 Task:  Click on Football In the Sunday Gridiron Challenge click on  Pick Sheet Add name Bella Mitchell Team name Indian Land Intimidators and  Email softage.4@softage.net 10 Points Philadelphia Eagles 9 Points Carolina Panthers 8 Points Tampa Bay Buccaneers 7 Points Cleveland Browns 6 Points Washington Commanders 5 Points San Francisco 49ers 4 Points Las Vegas Raiders 3 Points New York Jets 2 Points Seattle Seahawks 1 Points Minnesota Vikings Submit pick sheet
Action: Mouse moved to (559, 372)
Screenshot: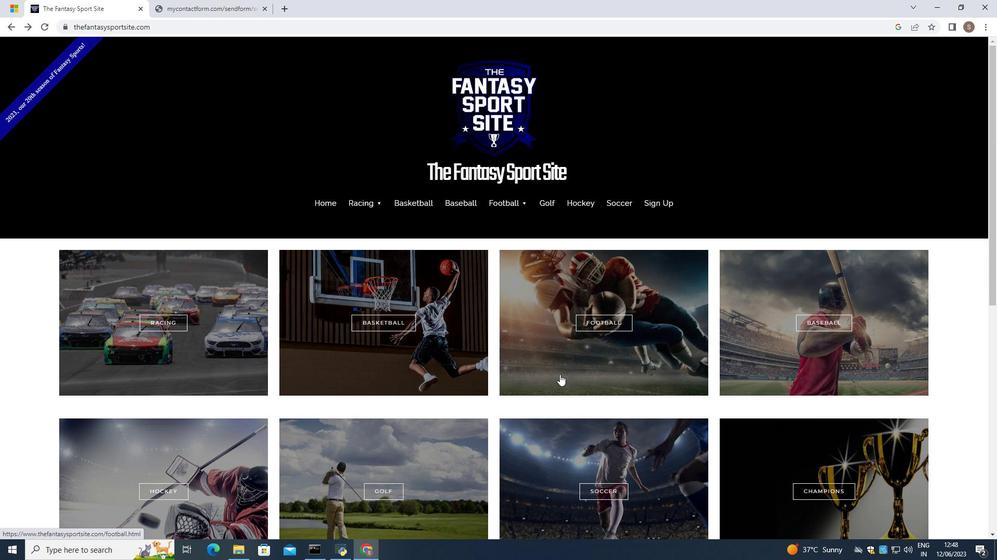 
Action: Mouse pressed left at (559, 372)
Screenshot: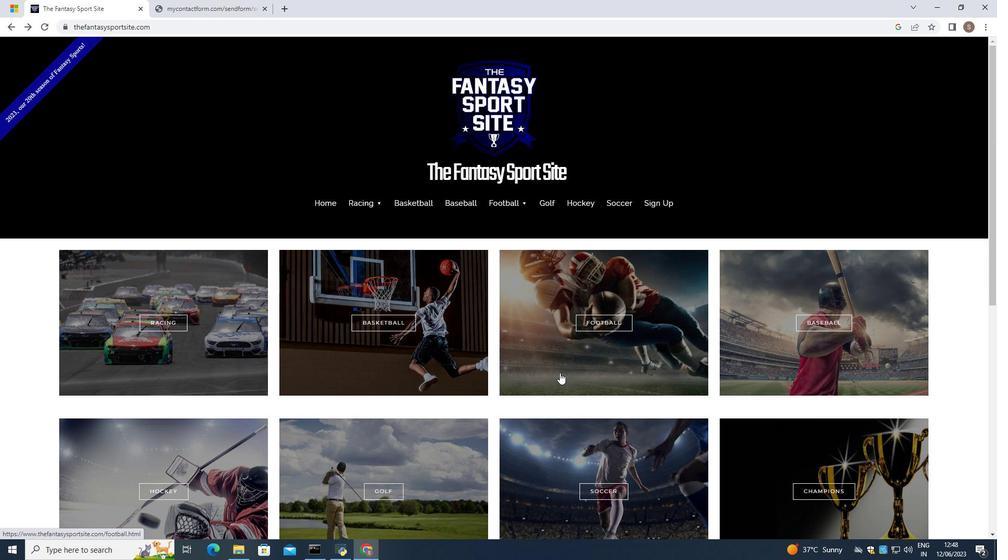 
Action: Mouse moved to (507, 418)
Screenshot: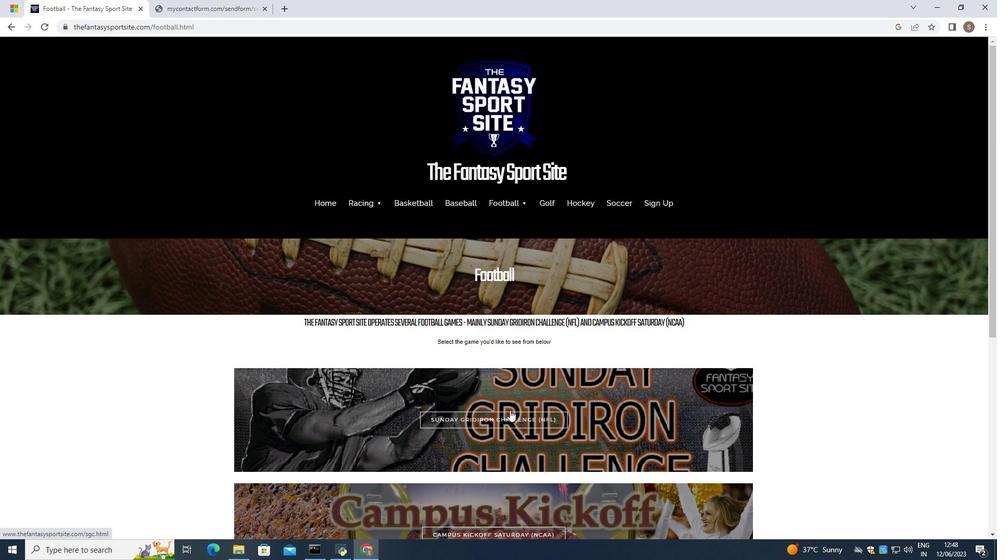 
Action: Mouse pressed left at (507, 418)
Screenshot: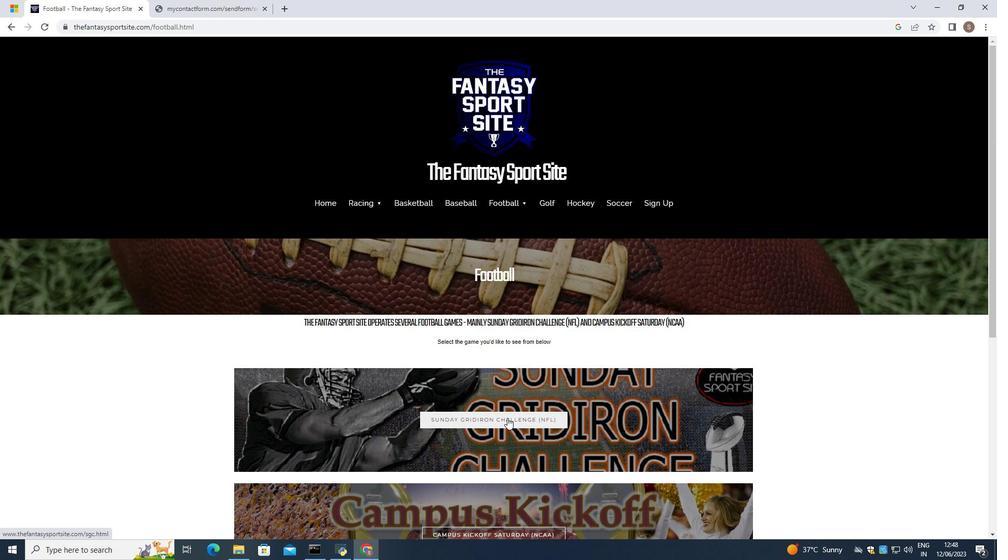 
Action: Mouse moved to (307, 462)
Screenshot: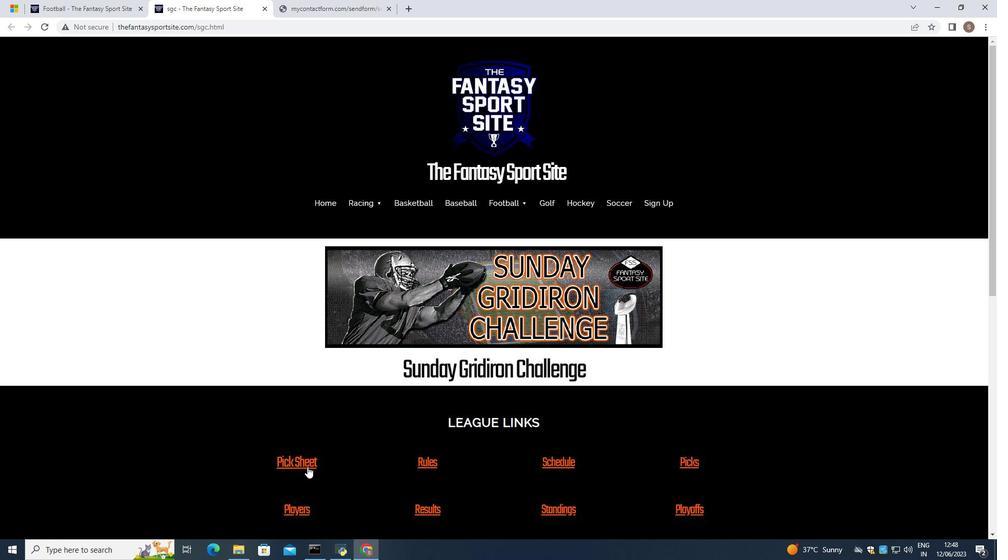 
Action: Mouse pressed left at (307, 462)
Screenshot: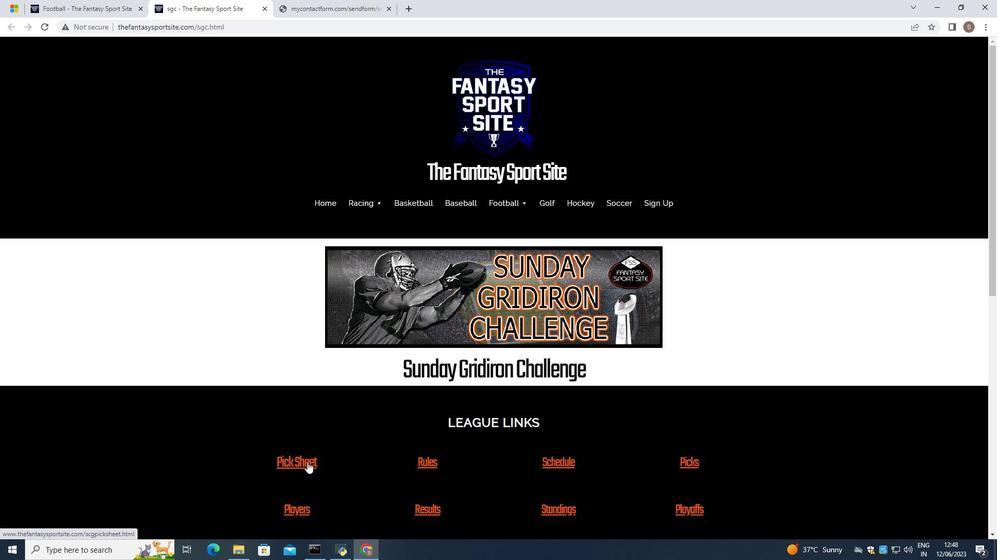 
Action: Mouse moved to (339, 439)
Screenshot: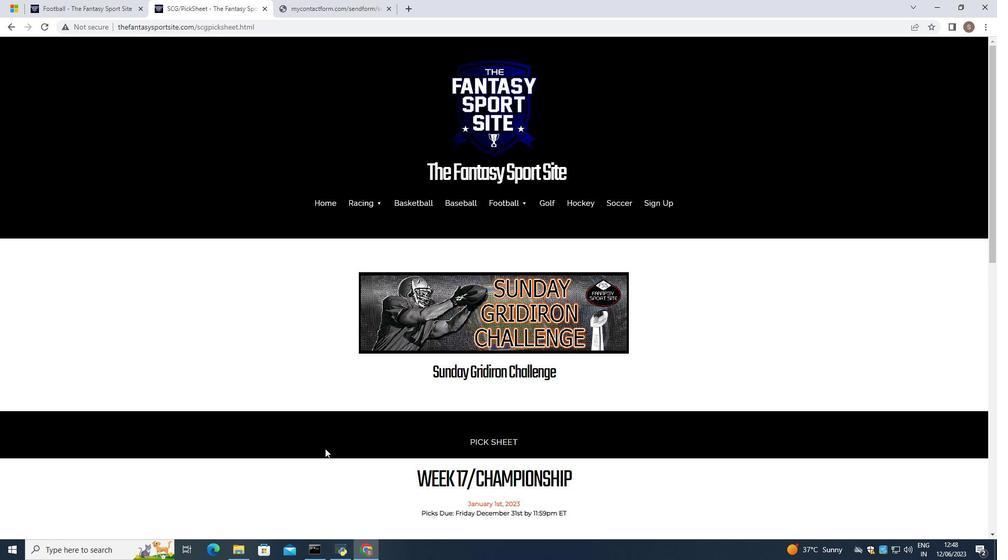 
Action: Mouse scrolled (339, 438) with delta (0, 0)
Screenshot: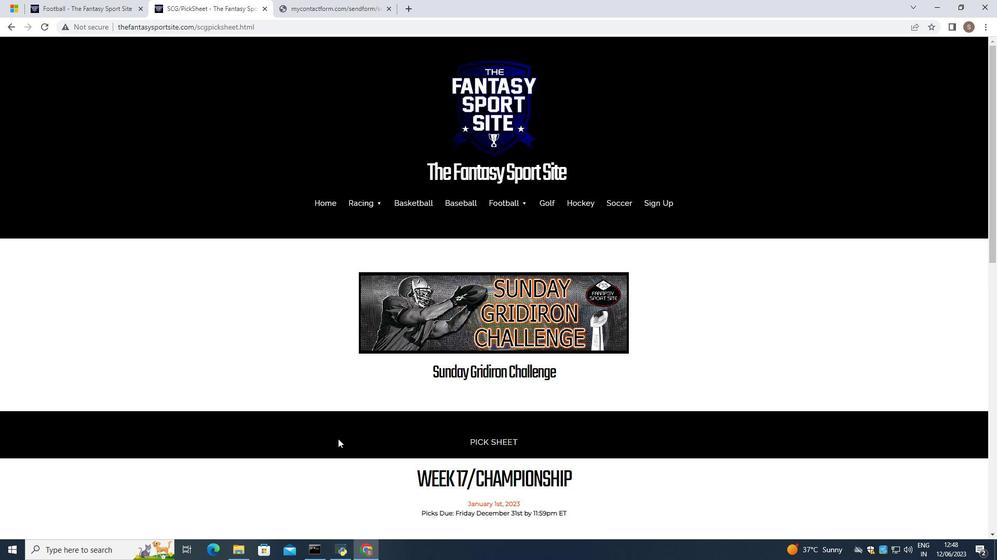 
Action: Mouse scrolled (339, 438) with delta (0, 0)
Screenshot: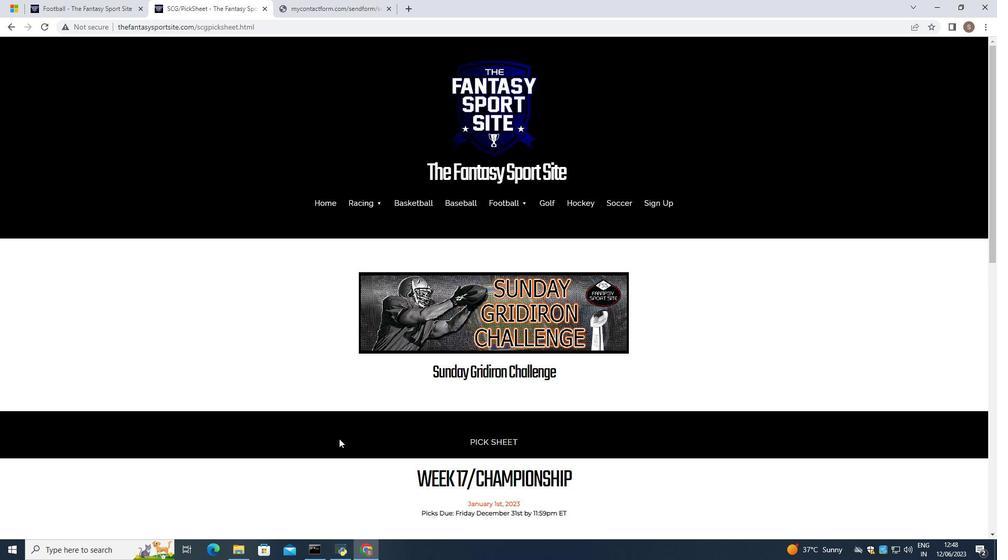 
Action: Mouse scrolled (339, 438) with delta (0, 0)
Screenshot: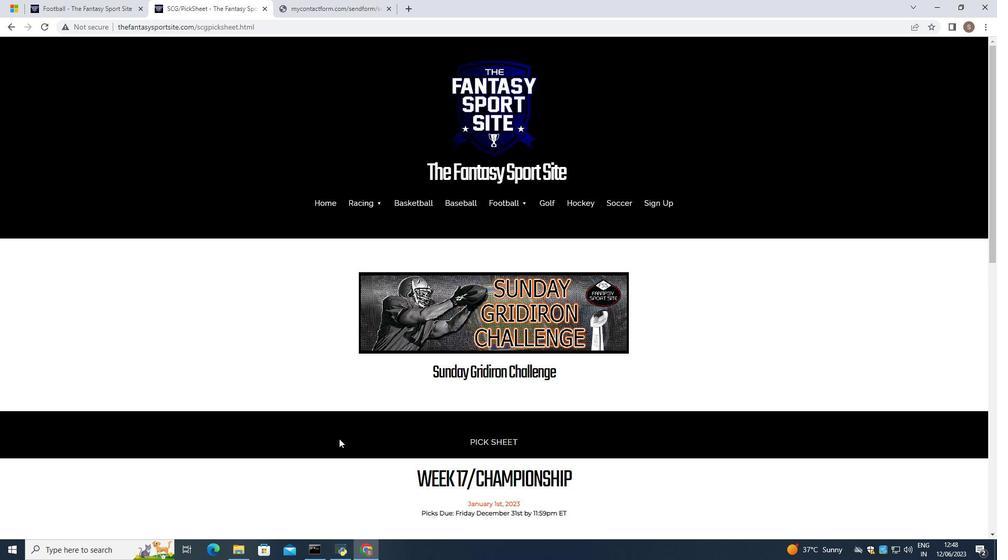 
Action: Mouse scrolled (339, 438) with delta (0, 0)
Screenshot: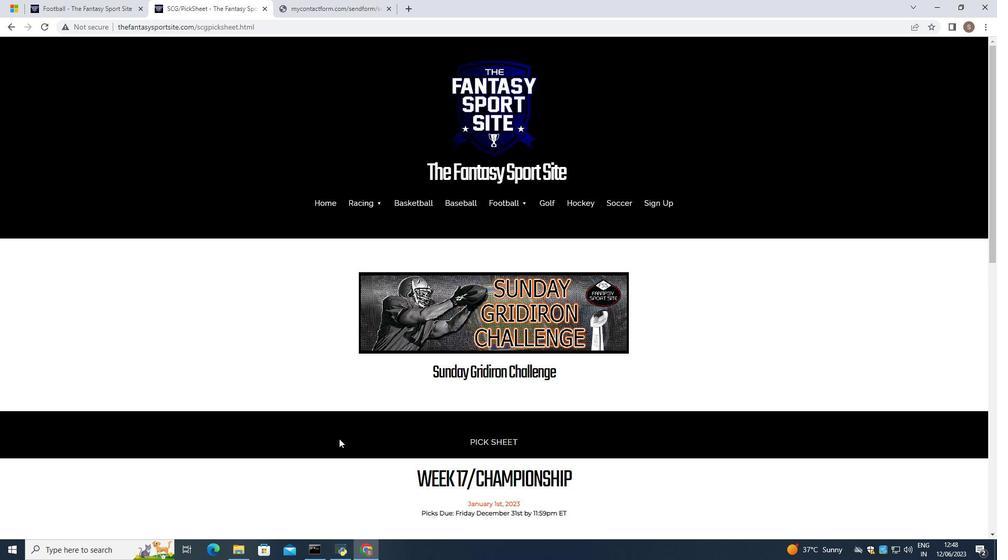
Action: Mouse scrolled (339, 438) with delta (0, 0)
Screenshot: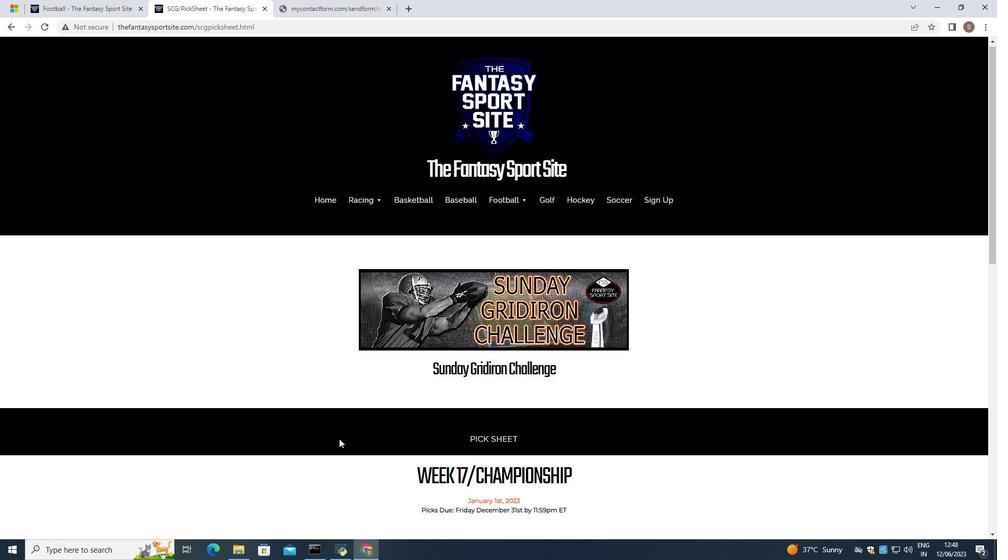 
Action: Mouse moved to (335, 441)
Screenshot: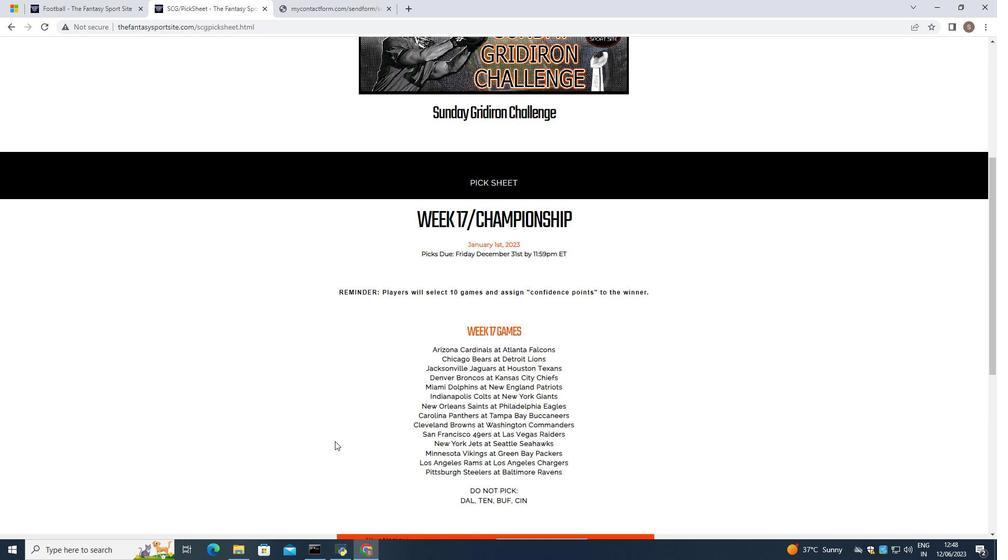 
Action: Mouse scrolled (335, 441) with delta (0, 0)
Screenshot: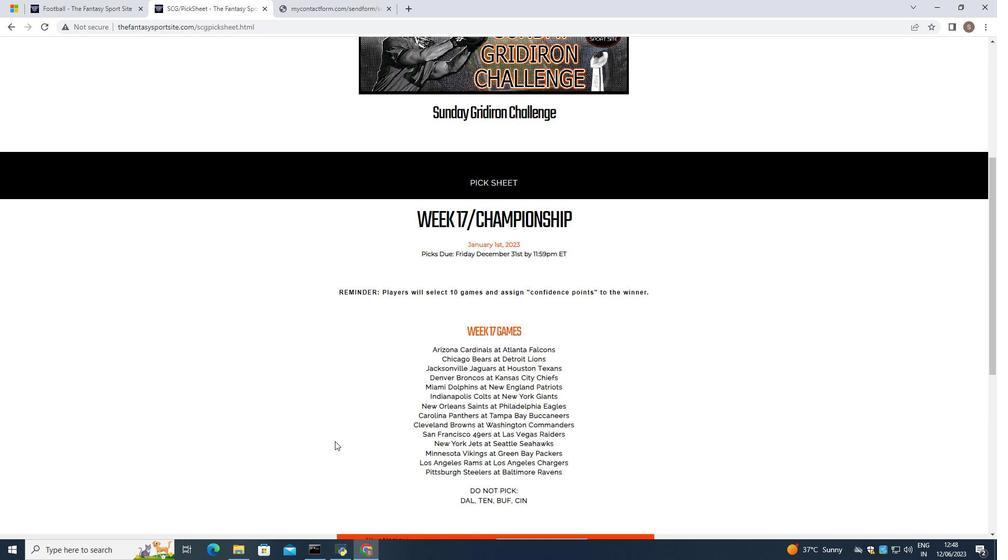 
Action: Mouse scrolled (335, 441) with delta (0, 0)
Screenshot: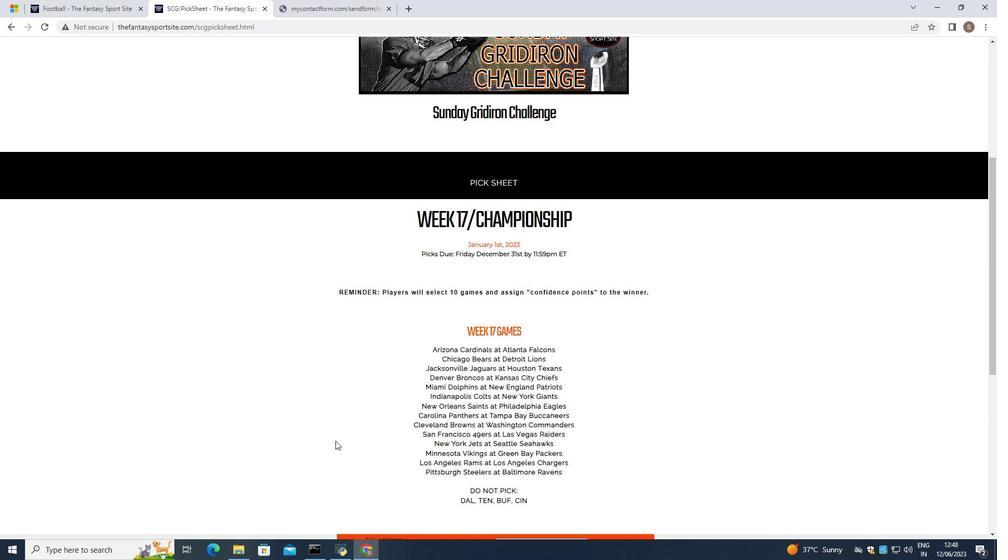 
Action: Mouse scrolled (335, 441) with delta (0, 0)
Screenshot: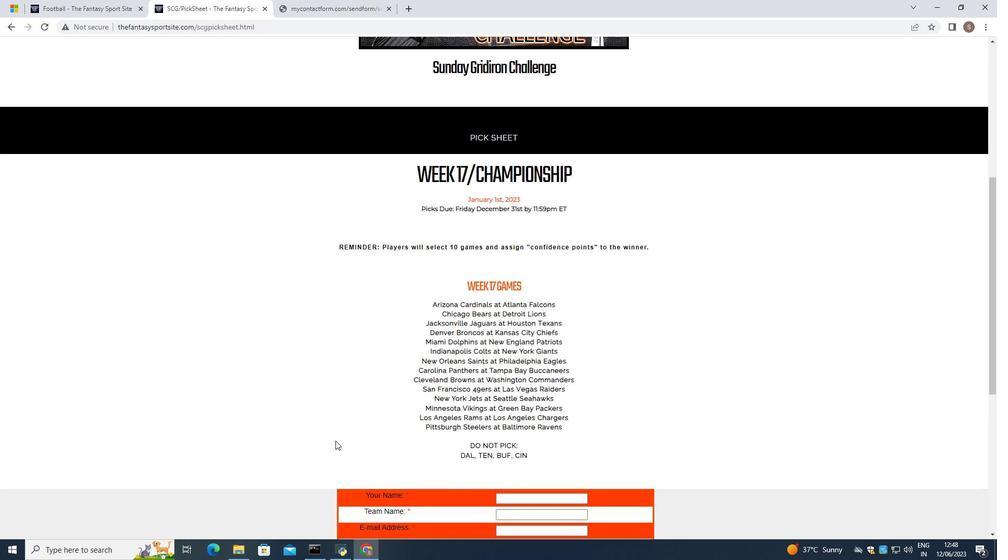 
Action: Mouse scrolled (335, 441) with delta (0, 0)
Screenshot: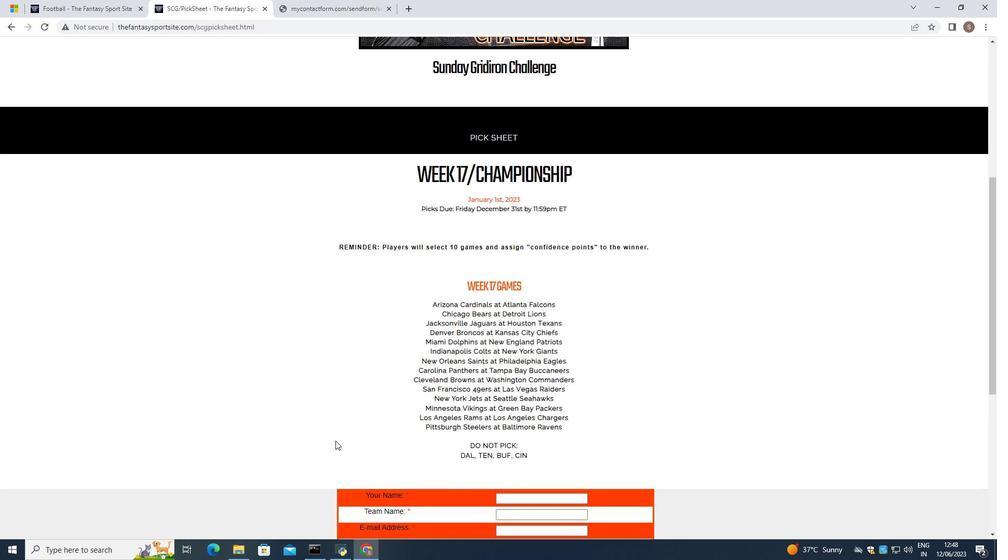 
Action: Mouse scrolled (335, 441) with delta (0, 0)
Screenshot: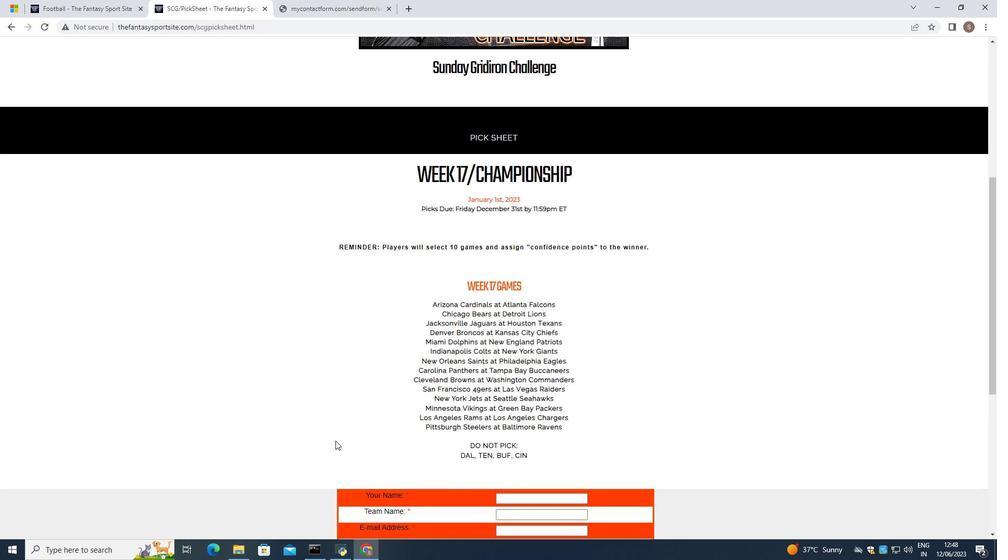
Action: Mouse scrolled (335, 441) with delta (0, 0)
Screenshot: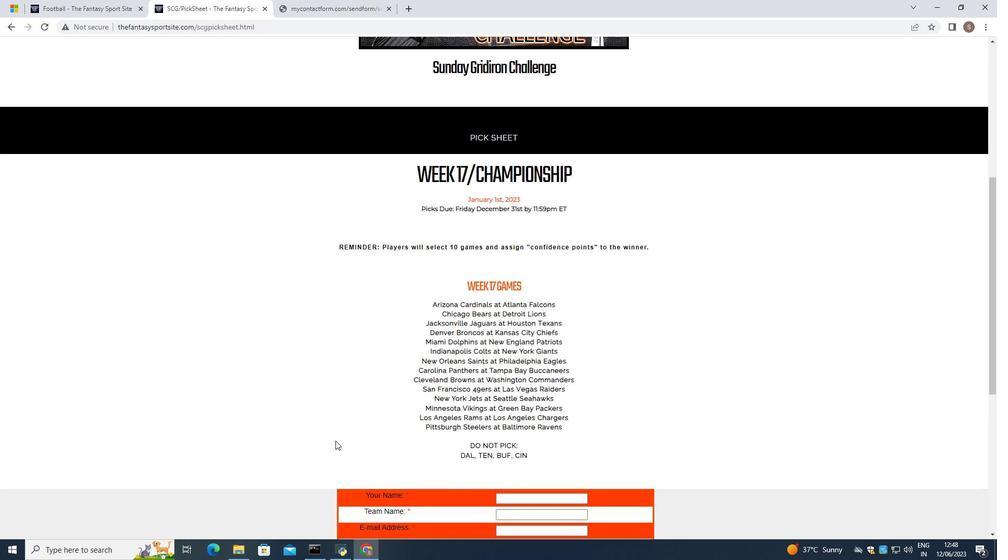 
Action: Mouse moved to (506, 232)
Screenshot: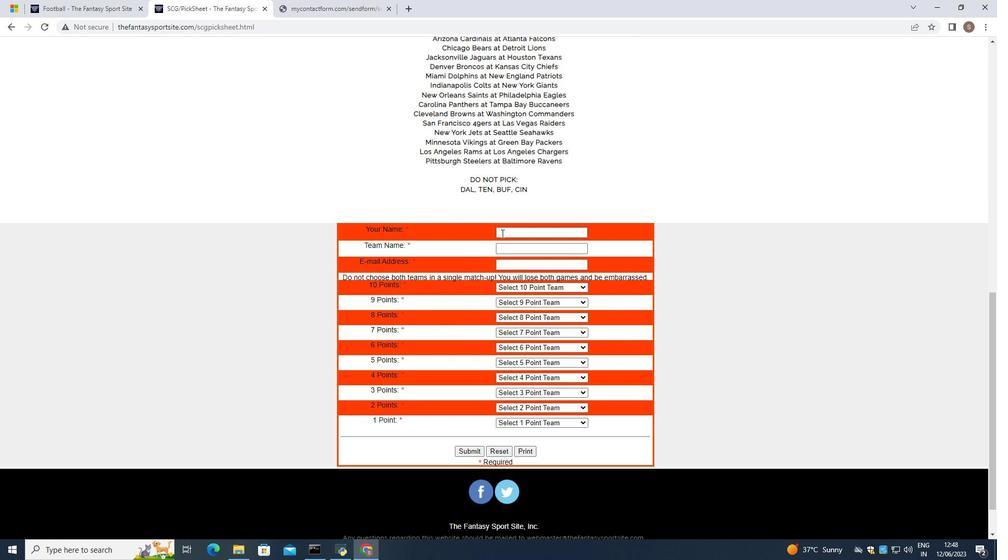 
Action: Mouse pressed left at (506, 232)
Screenshot: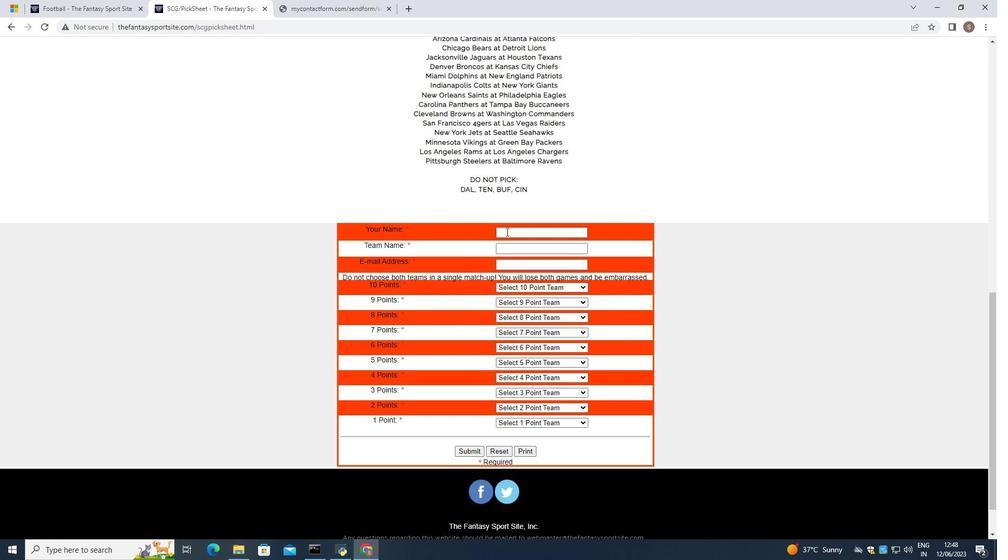 
Action: Key pressed <Key.shift>B
Screenshot: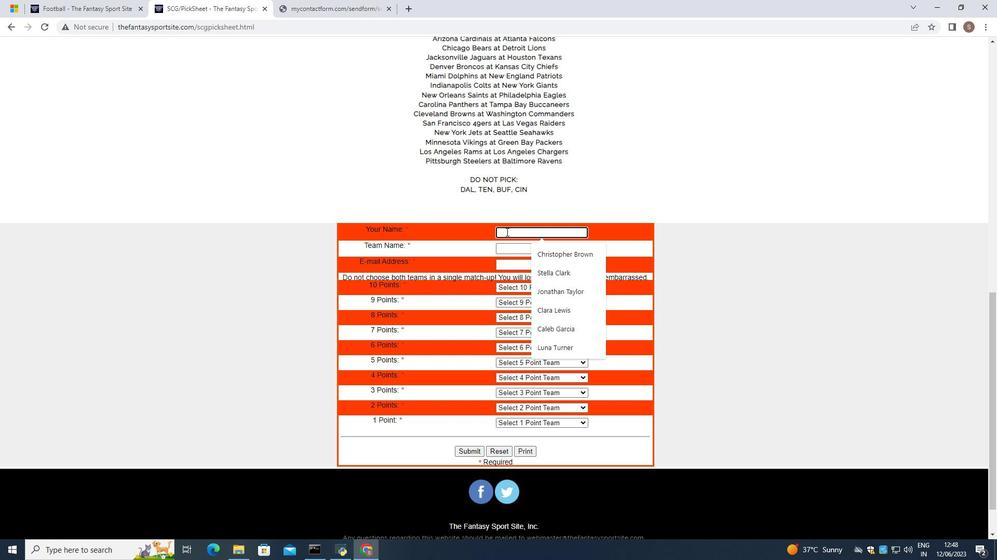 
Action: Mouse moved to (506, 231)
Screenshot: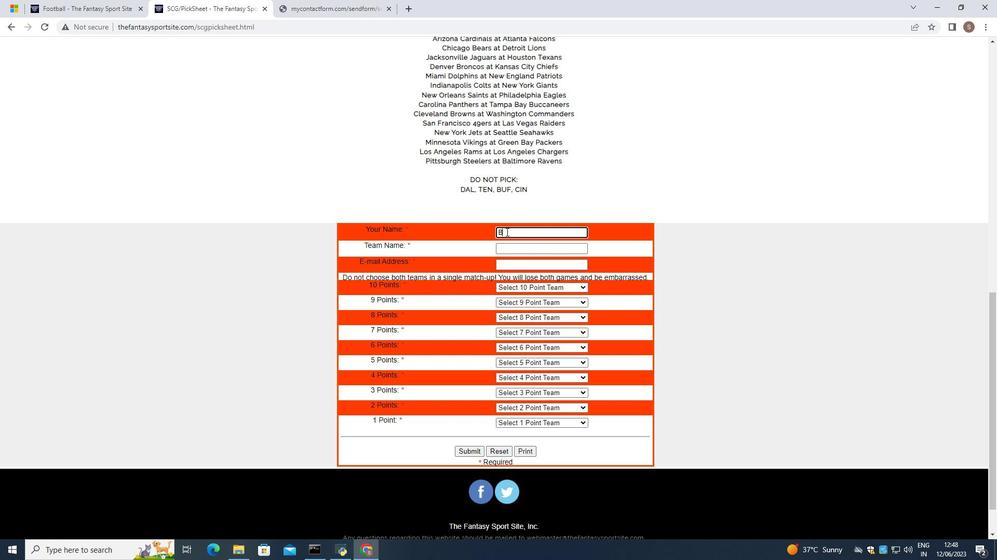 
Action: Key pressed ella<Key.space><Key.shift>Mitchell
Screenshot: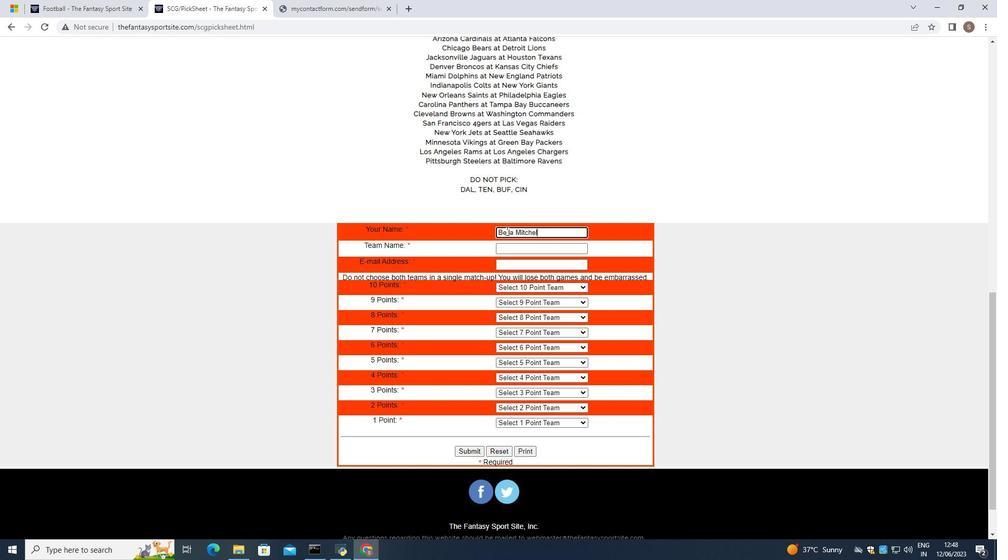 
Action: Mouse moved to (520, 247)
Screenshot: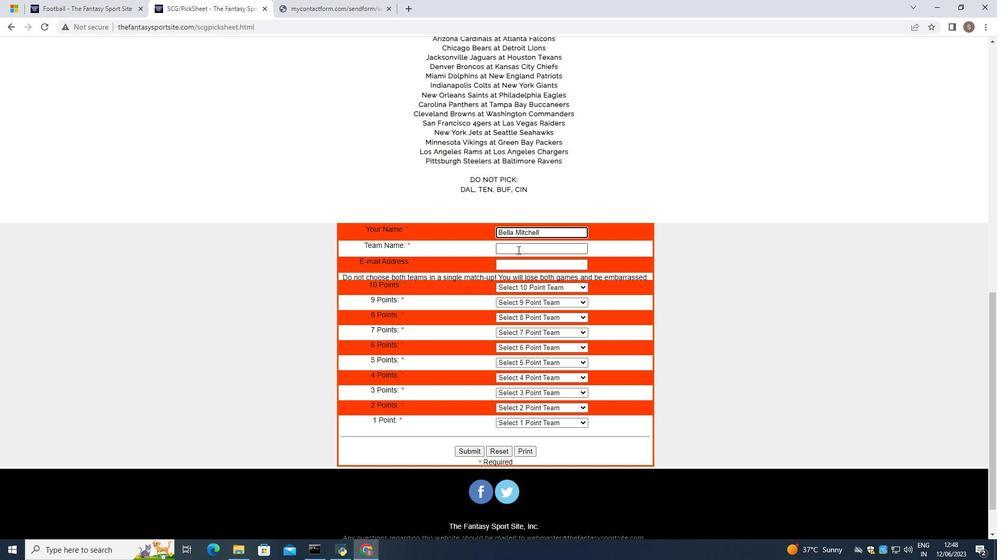 
Action: Mouse pressed left at (520, 247)
Screenshot: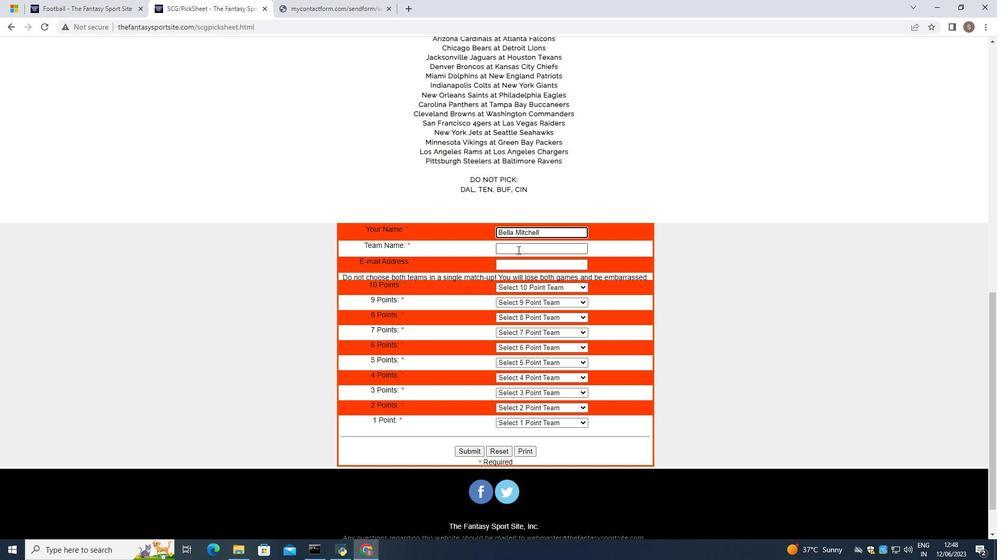 
Action: Key pressed <Key.shift>Indian<Key.space><Key.shift><Key.shift><Key.shift>Land<Key.space><Key.shift><Key.shift><Key.shift><Key.shift>Intimidators
Screenshot: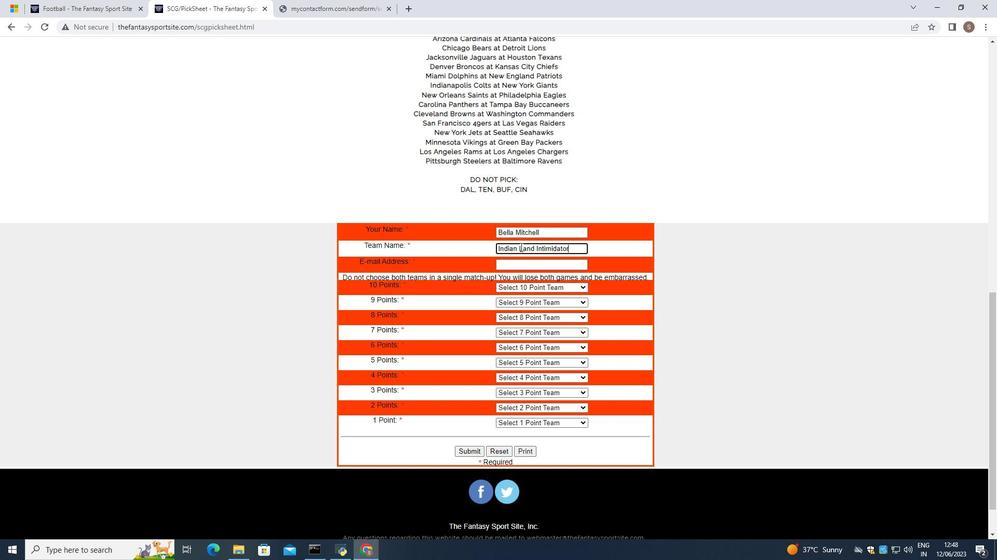 
Action: Mouse moved to (525, 264)
Screenshot: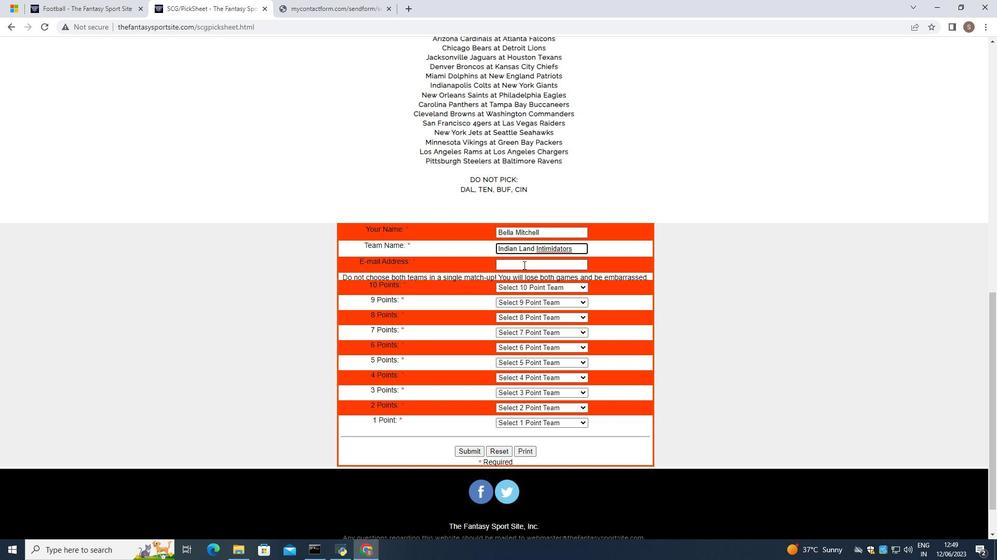 
Action: Mouse pressed left at (525, 264)
Screenshot: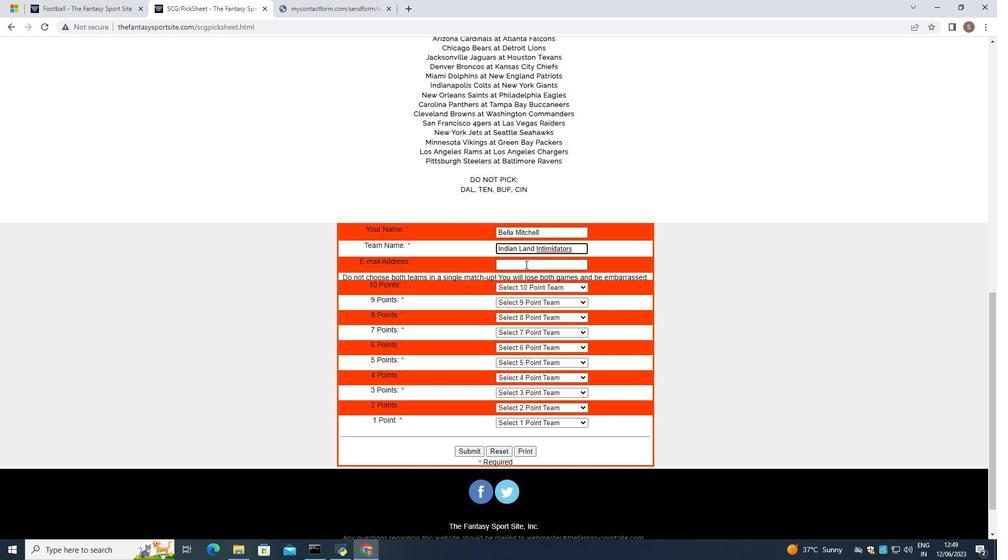 
Action: Key pressed softage.4
Screenshot: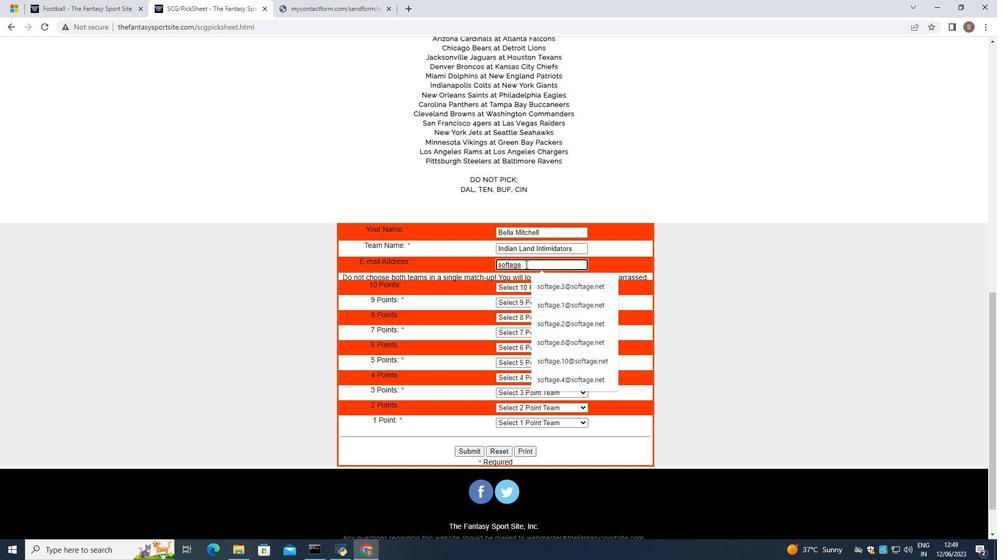 
Action: Mouse moved to (548, 284)
Screenshot: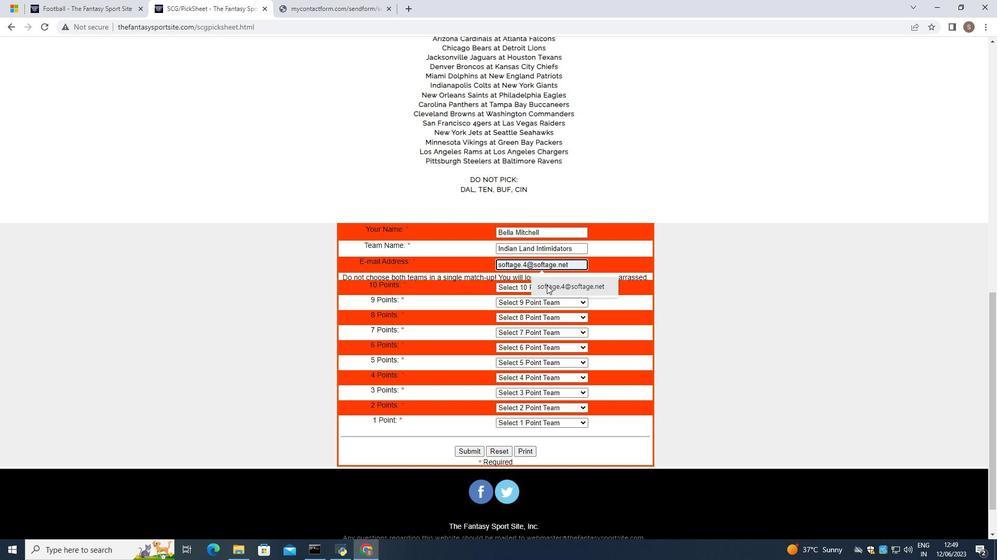 
Action: Mouse pressed left at (548, 284)
Screenshot: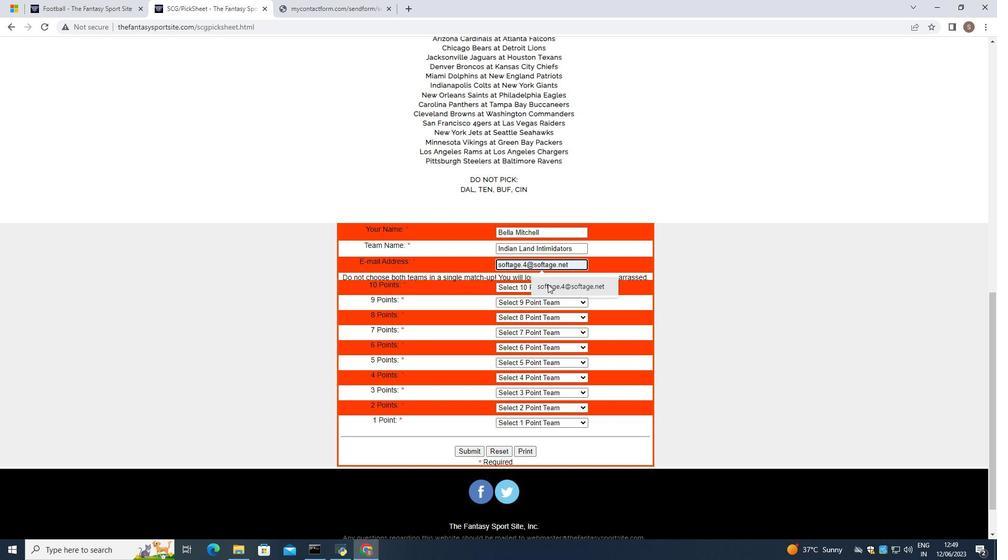 
Action: Mouse moved to (560, 283)
Screenshot: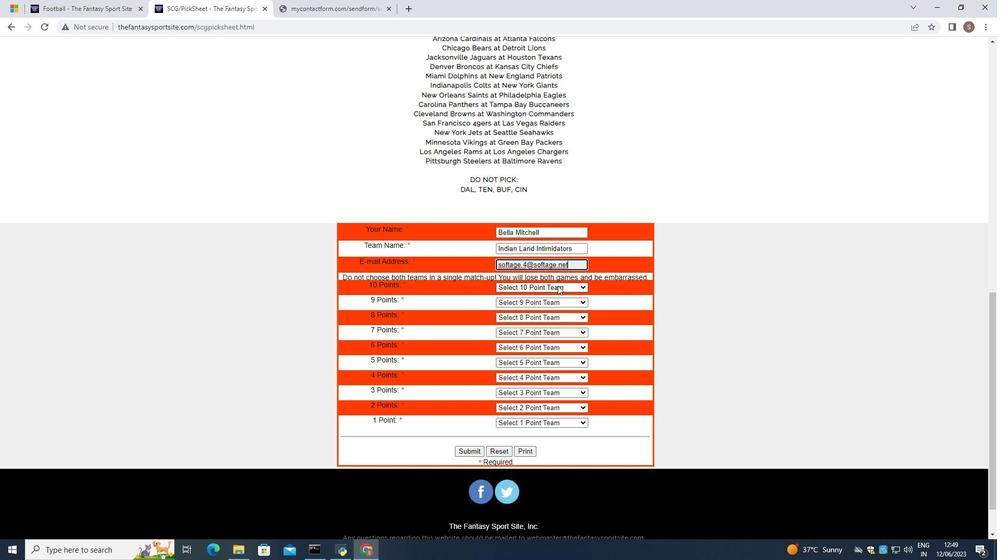 
Action: Mouse pressed left at (560, 283)
Screenshot: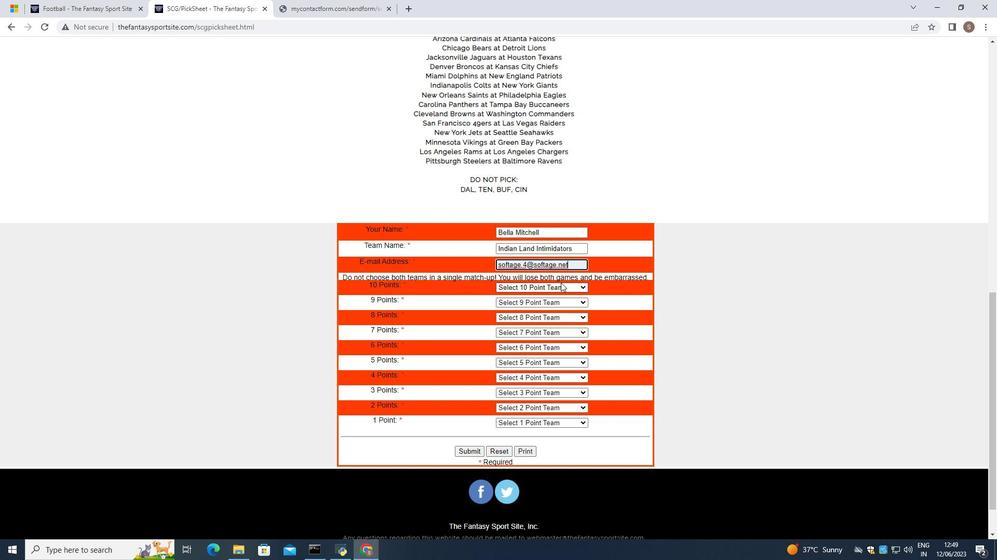 
Action: Mouse moved to (555, 424)
Screenshot: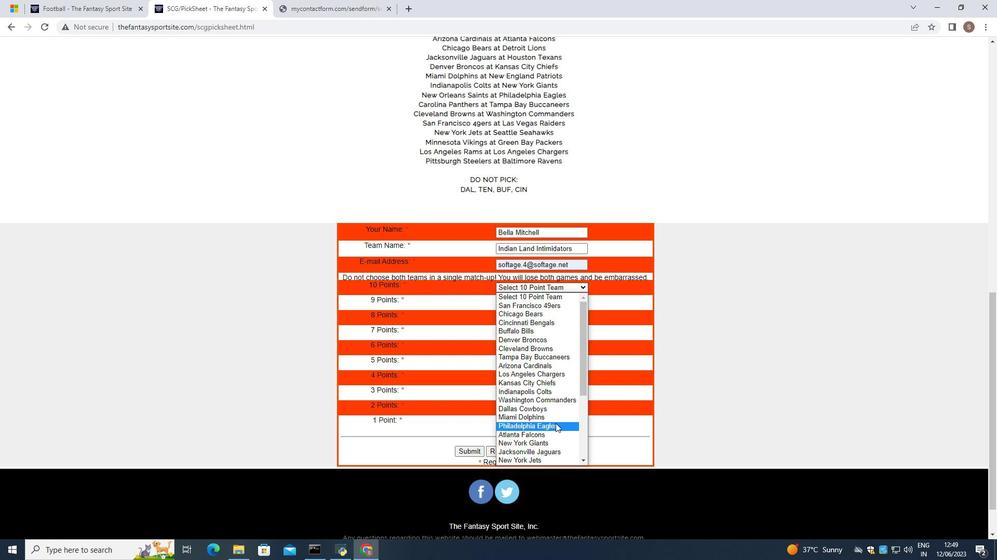 
Action: Mouse pressed left at (555, 424)
Screenshot: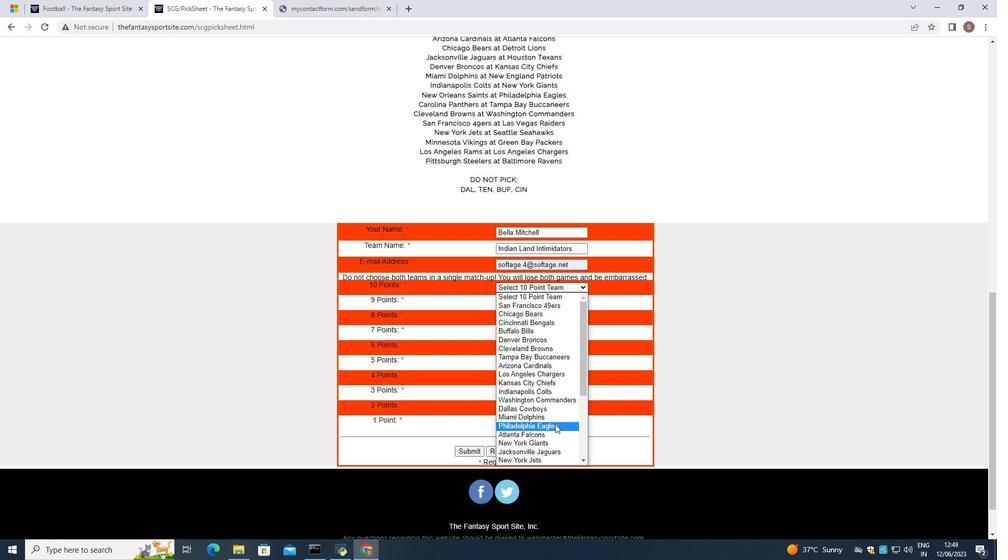
Action: Mouse moved to (563, 302)
Screenshot: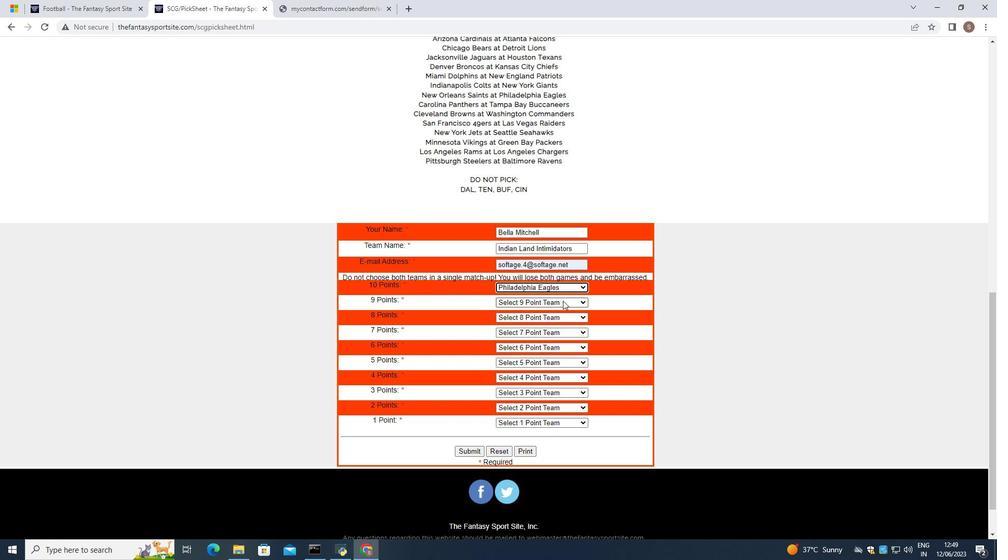 
Action: Mouse pressed left at (563, 302)
Screenshot: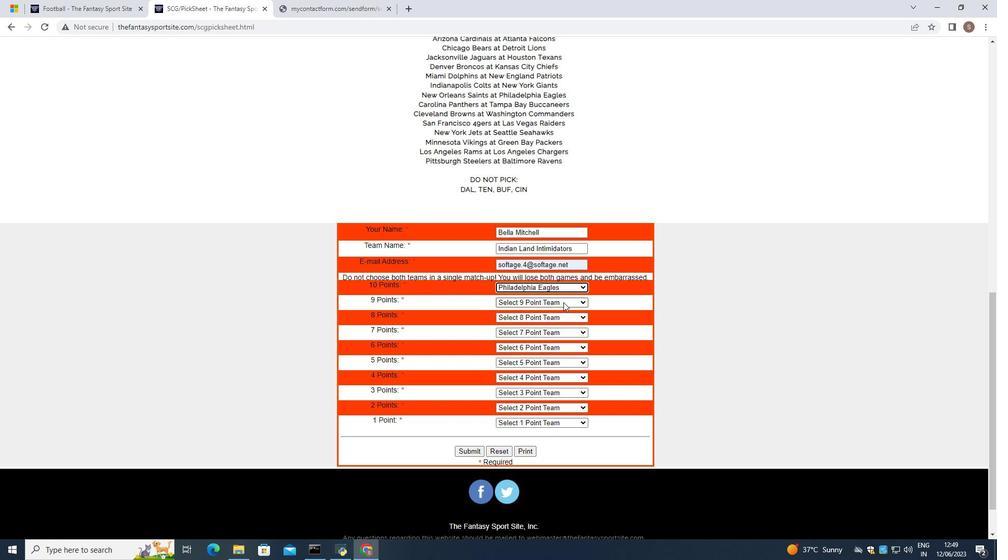 
Action: Mouse moved to (554, 365)
Screenshot: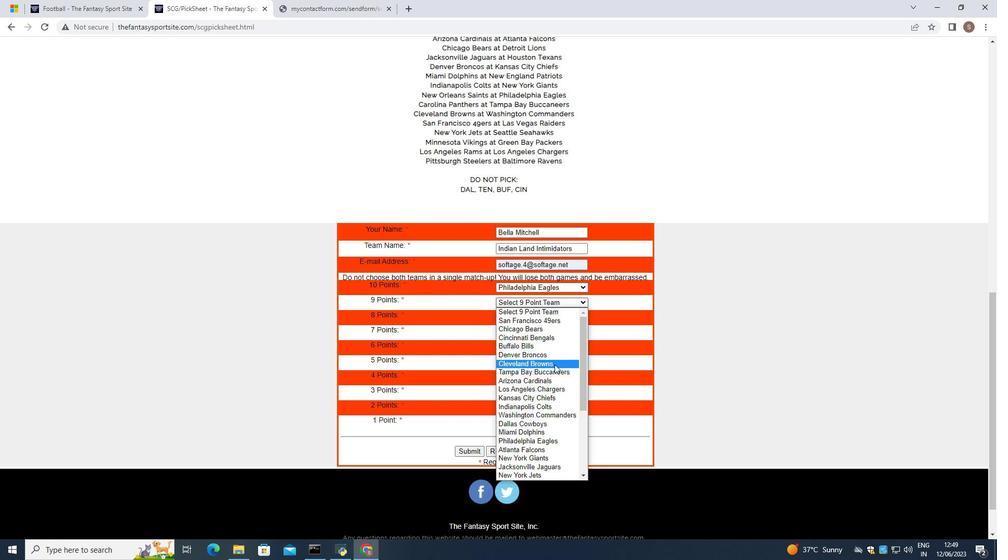 
Action: Mouse scrolled (554, 365) with delta (0, 0)
Screenshot: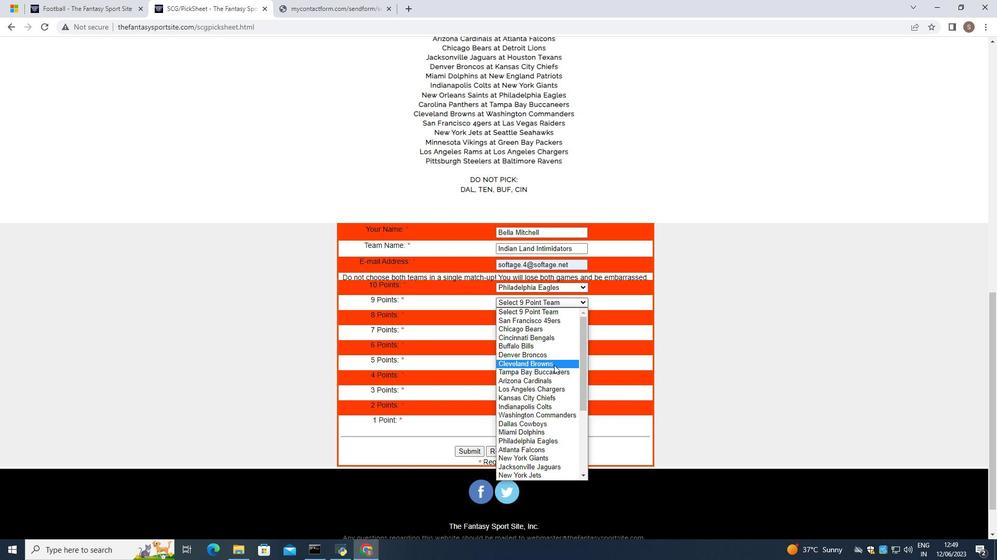 
Action: Mouse scrolled (554, 365) with delta (0, 0)
Screenshot: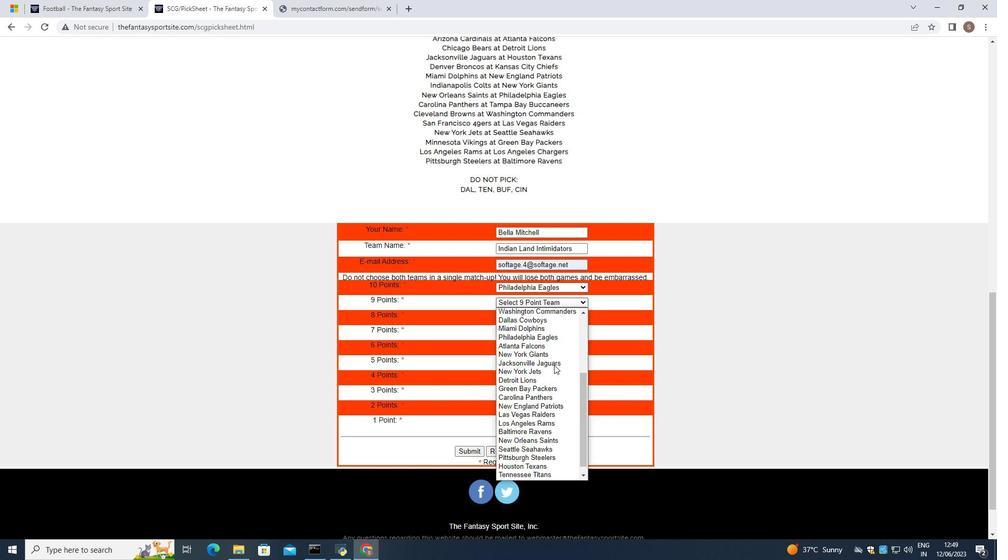 
Action: Mouse scrolled (554, 365) with delta (0, 0)
Screenshot: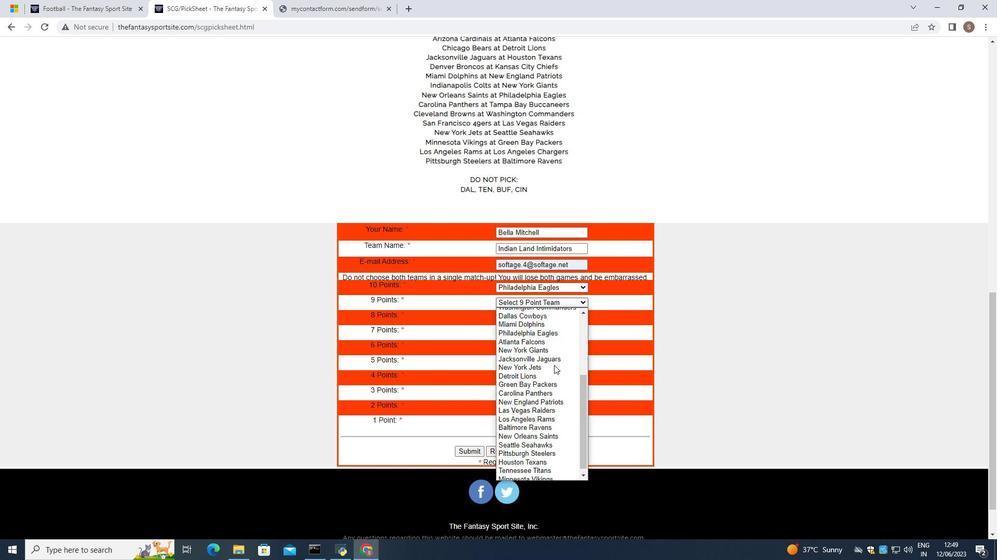 
Action: Mouse scrolled (554, 365) with delta (0, 0)
Screenshot: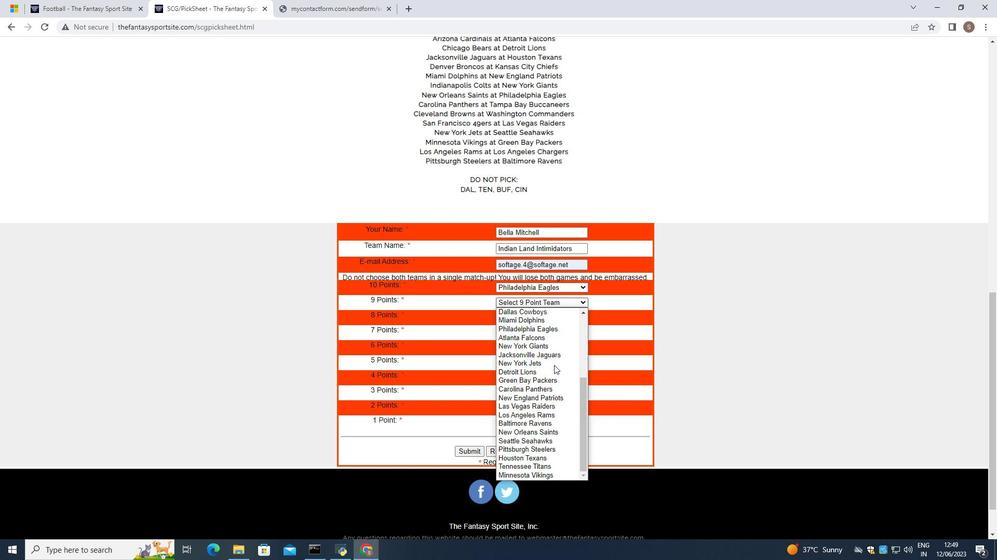 
Action: Mouse moved to (554, 391)
Screenshot: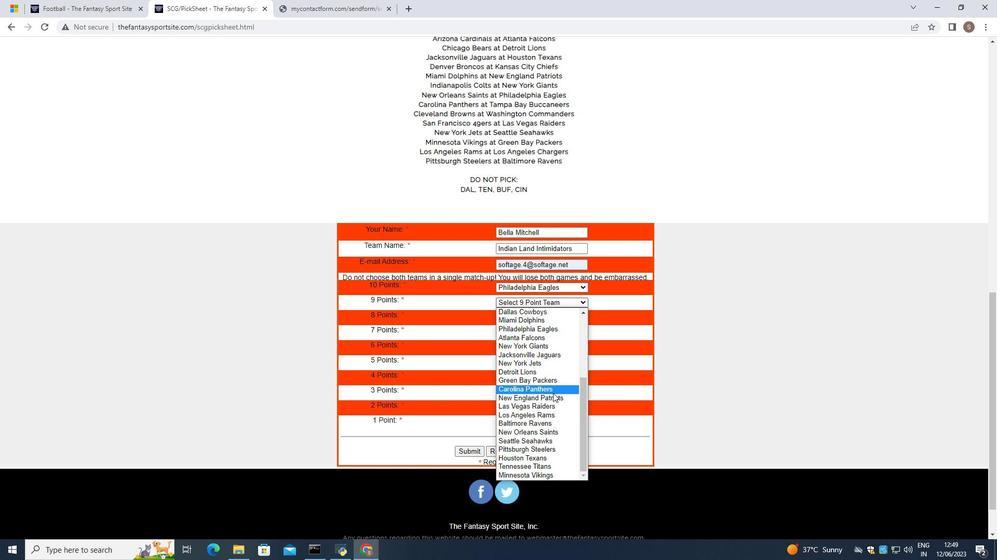 
Action: Mouse pressed left at (554, 391)
Screenshot: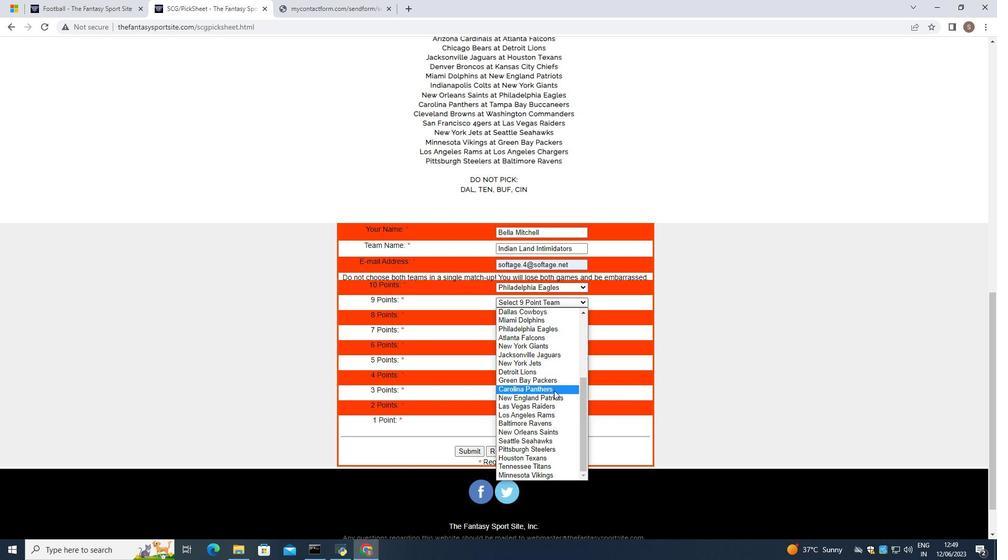 
Action: Mouse moved to (570, 318)
Screenshot: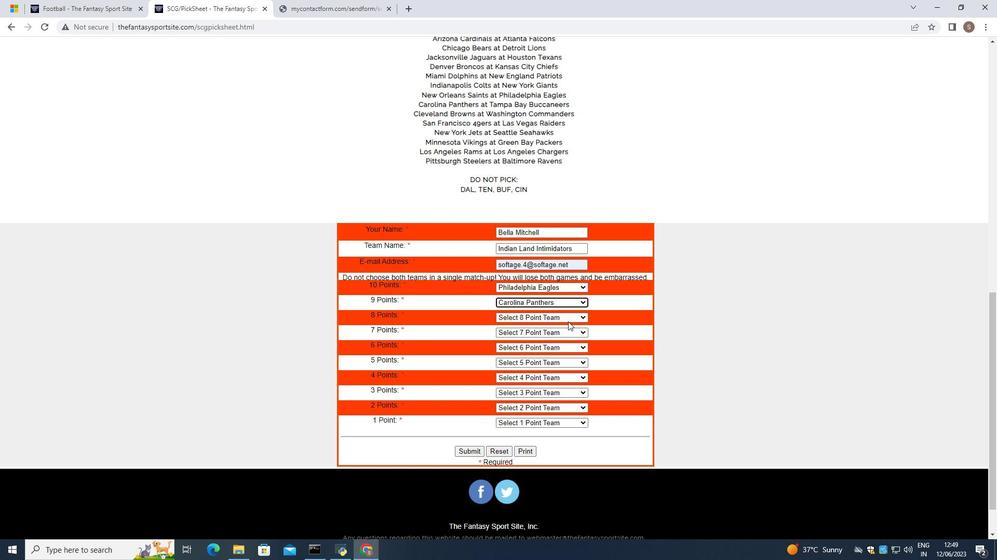 
Action: Mouse pressed left at (570, 318)
Screenshot: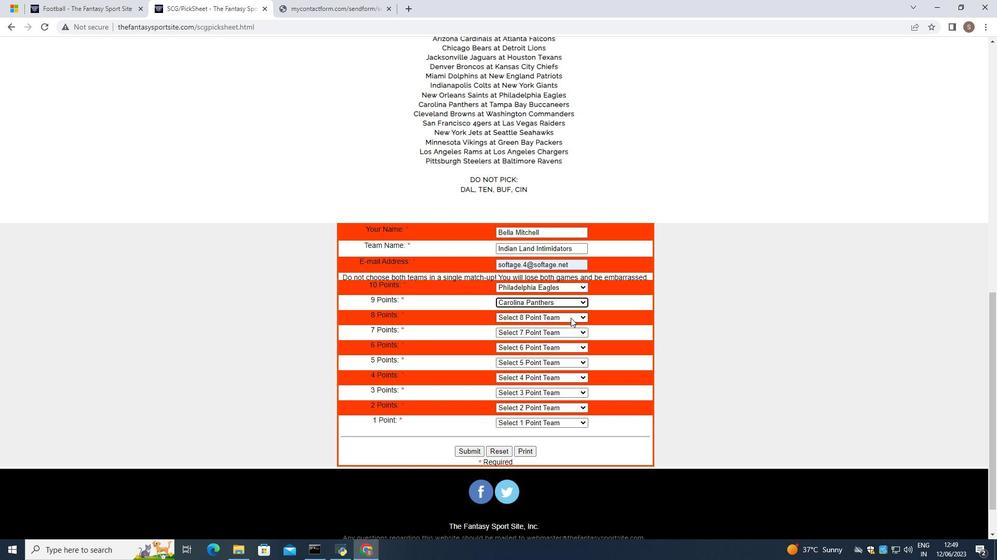 
Action: Mouse moved to (562, 386)
Screenshot: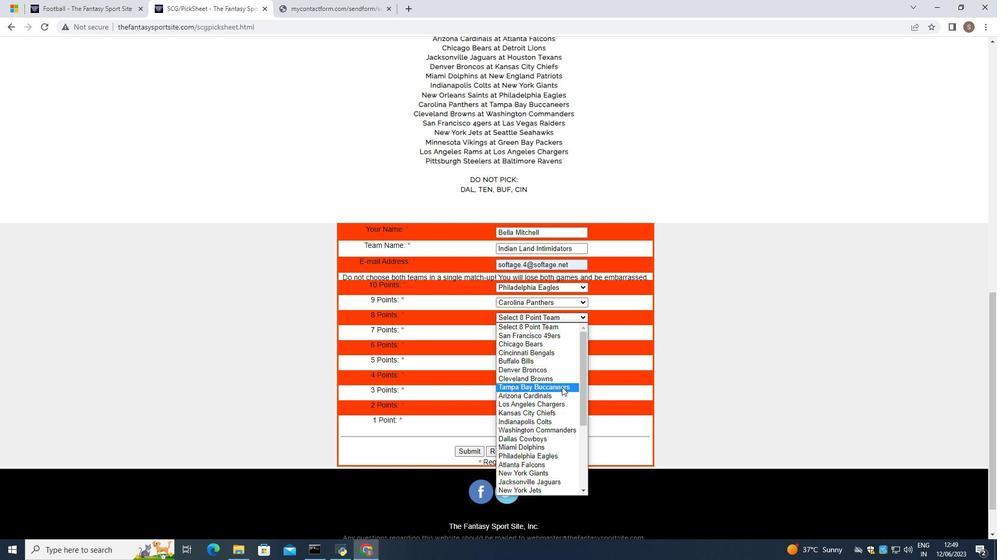 
Action: Mouse pressed left at (562, 386)
Screenshot: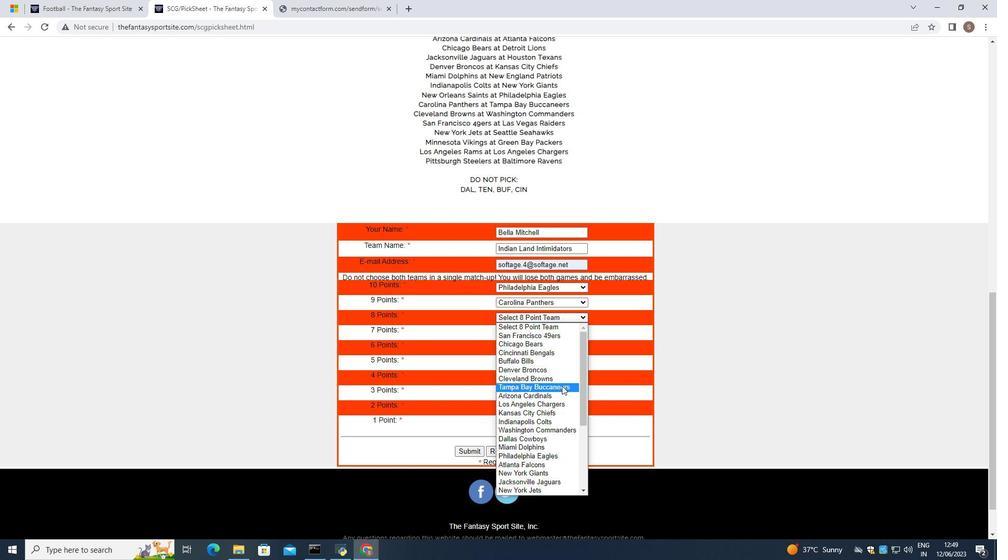 
Action: Mouse moved to (559, 334)
Screenshot: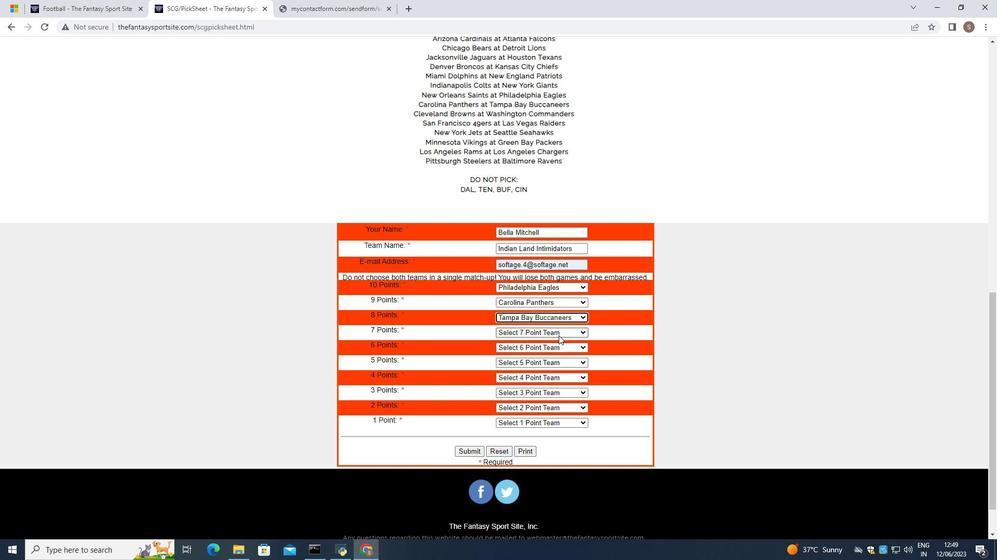 
Action: Mouse pressed left at (559, 334)
Screenshot: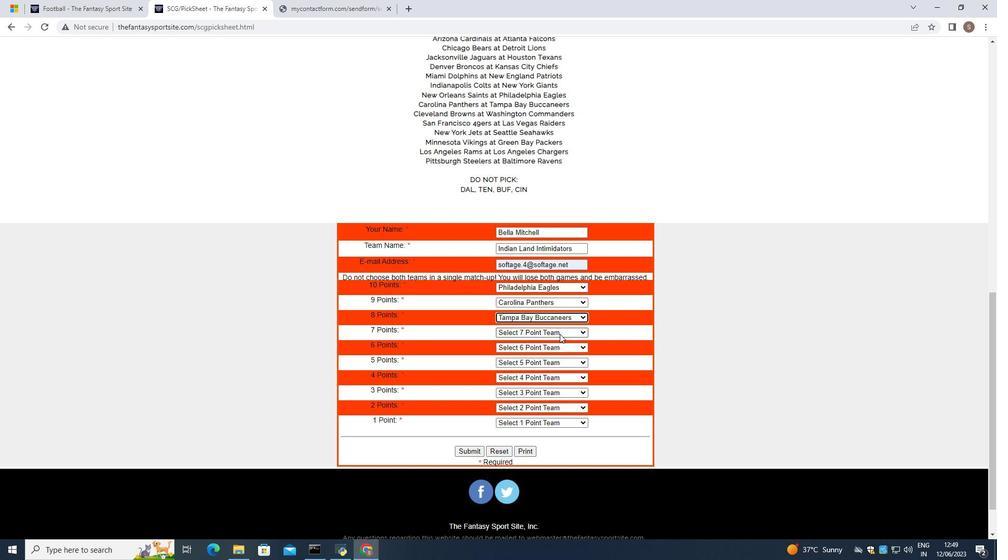 
Action: Mouse moved to (552, 391)
Screenshot: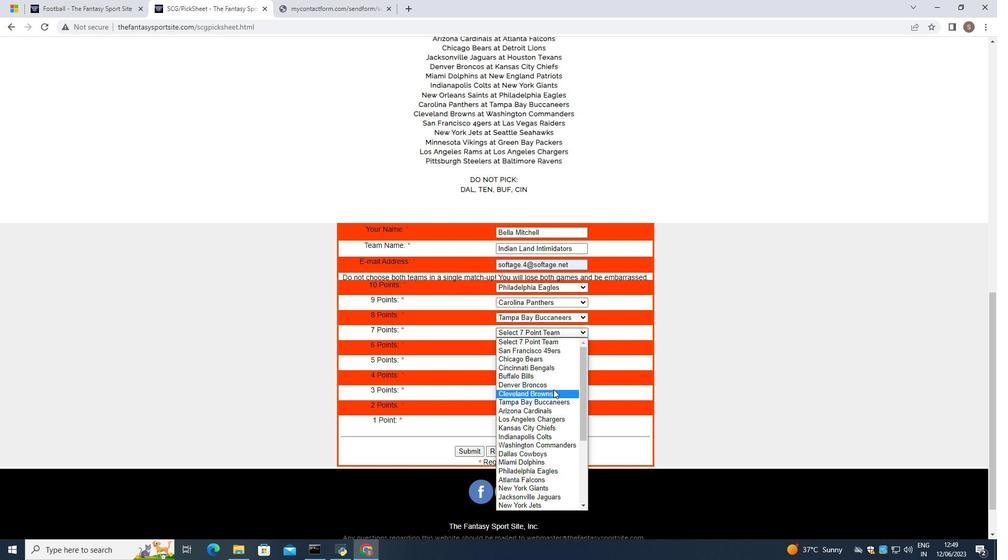 
Action: Mouse pressed left at (552, 391)
Screenshot: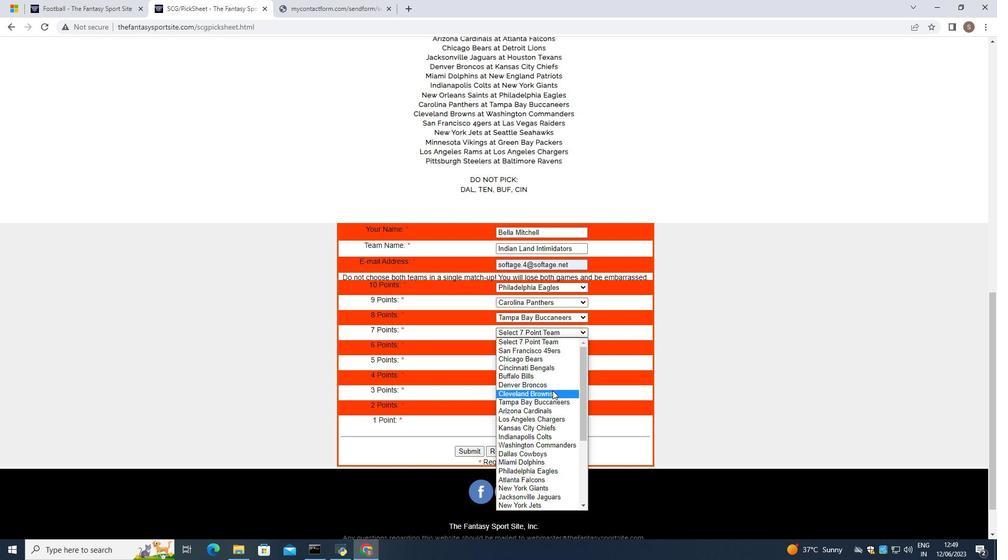 
Action: Mouse moved to (560, 346)
Screenshot: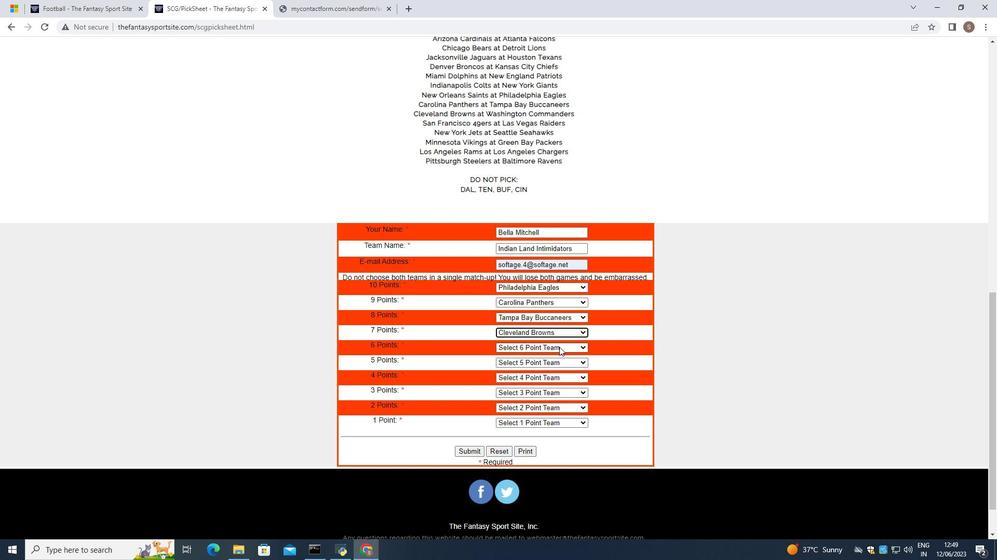 
Action: Mouse pressed left at (560, 346)
Screenshot: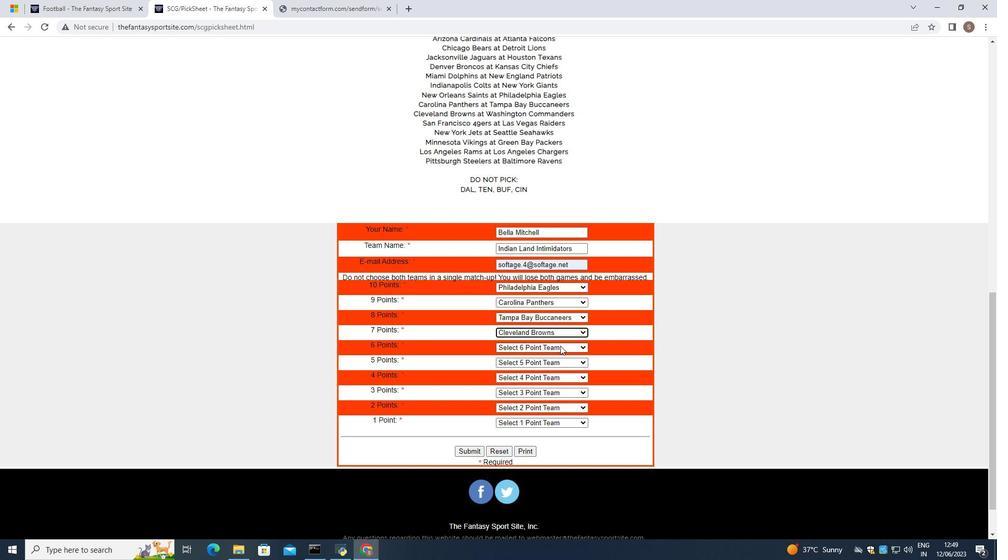 
Action: Mouse moved to (550, 459)
Screenshot: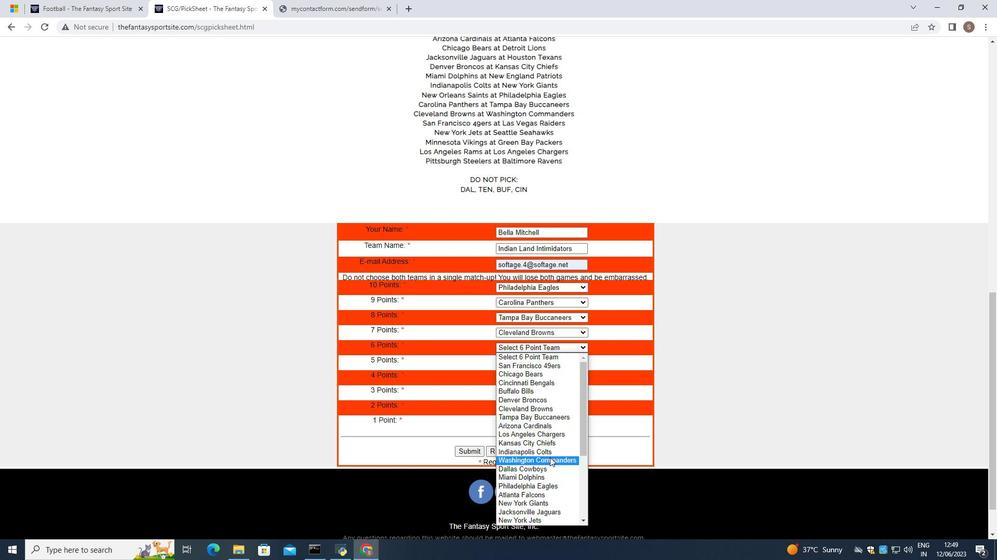 
Action: Mouse pressed left at (550, 459)
Screenshot: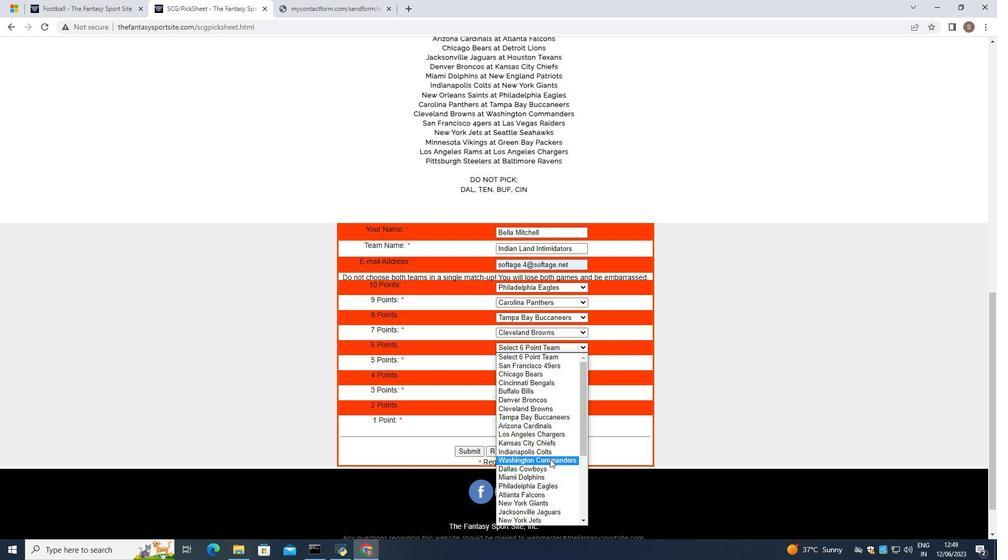 
Action: Mouse moved to (567, 364)
Screenshot: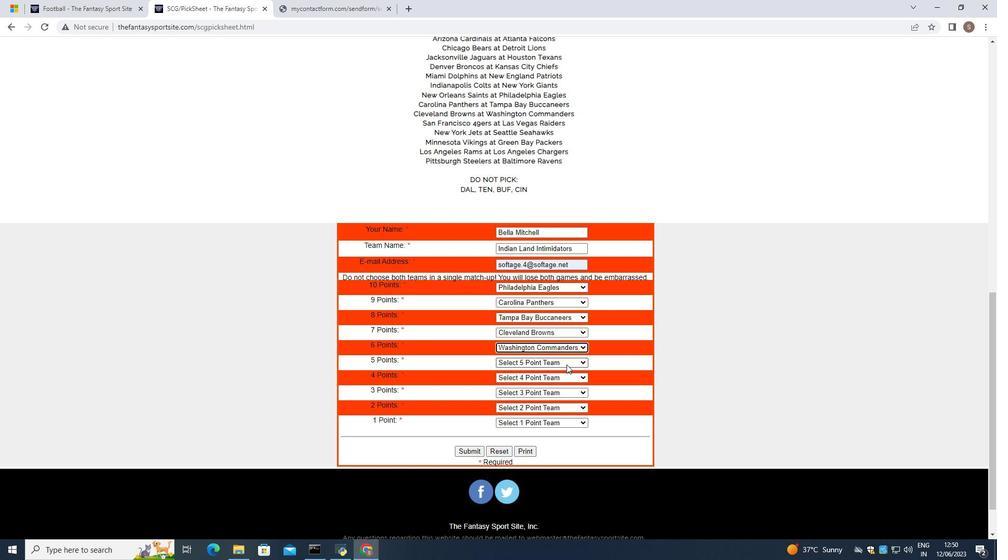 
Action: Mouse pressed left at (567, 364)
Screenshot: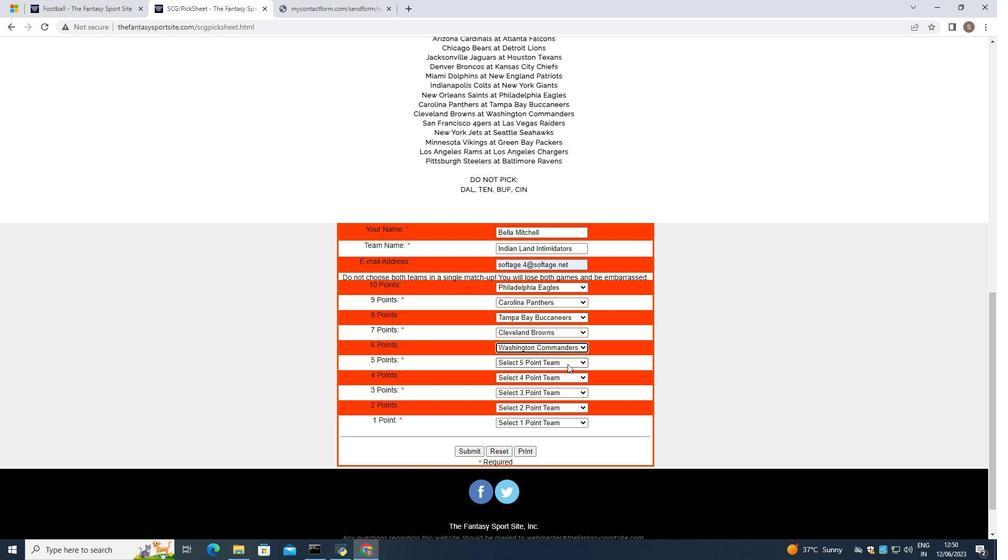 
Action: Mouse moved to (570, 197)
Screenshot: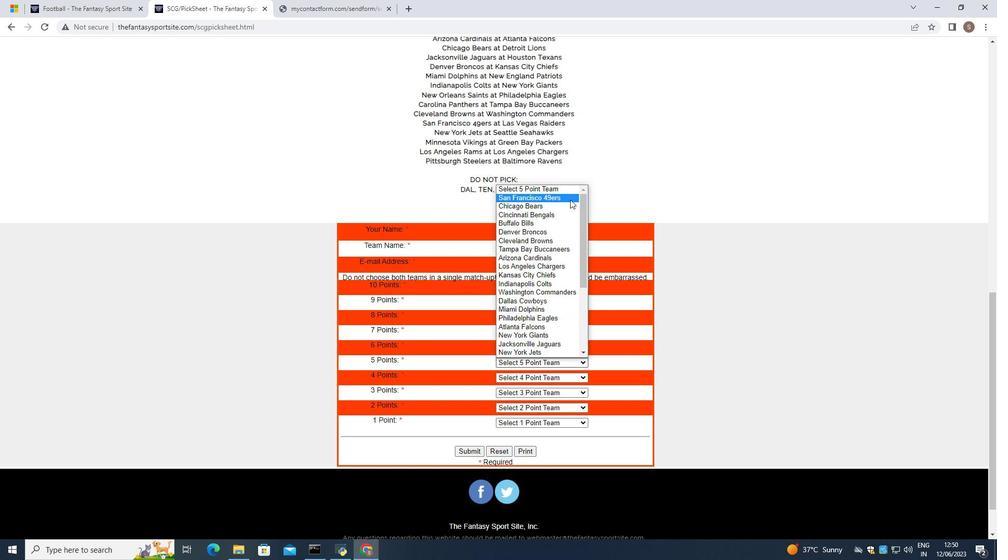 
Action: Mouse pressed left at (570, 197)
Screenshot: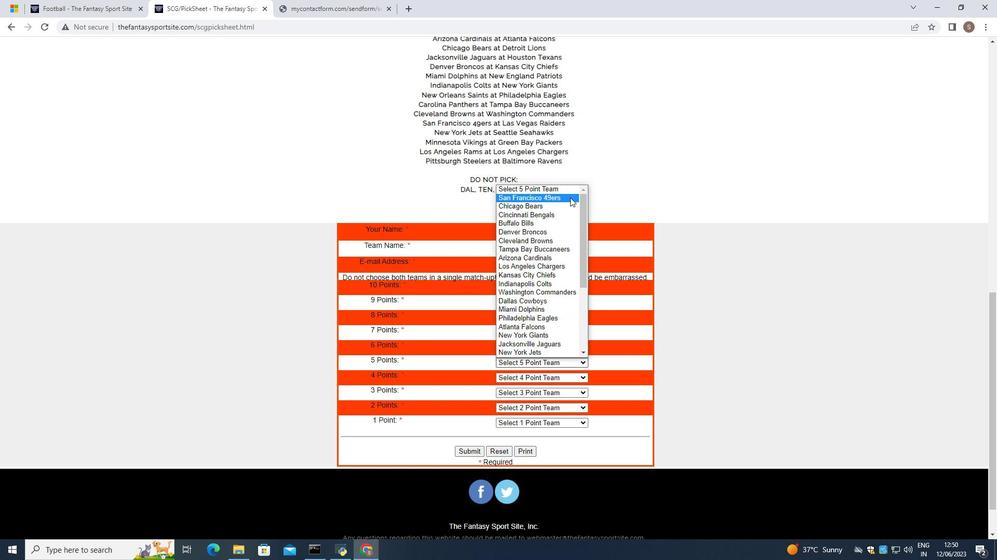 
Action: Mouse moved to (574, 382)
Screenshot: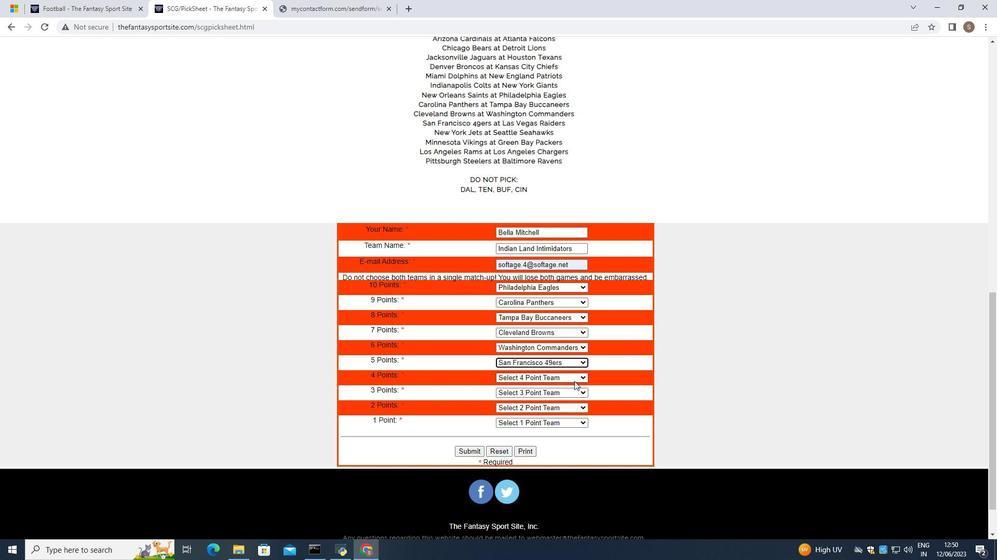 
Action: Mouse pressed left at (574, 382)
Screenshot: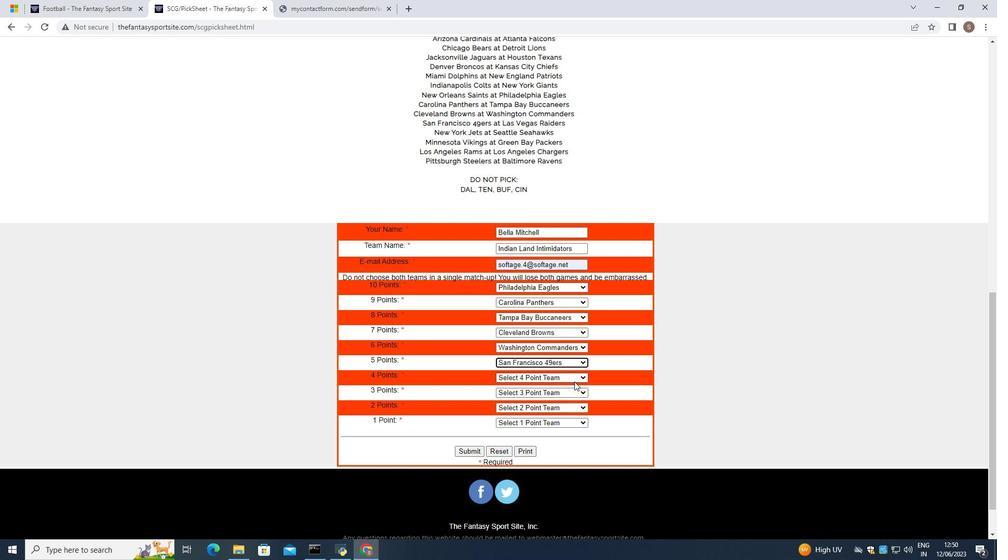 
Action: Mouse moved to (569, 362)
Screenshot: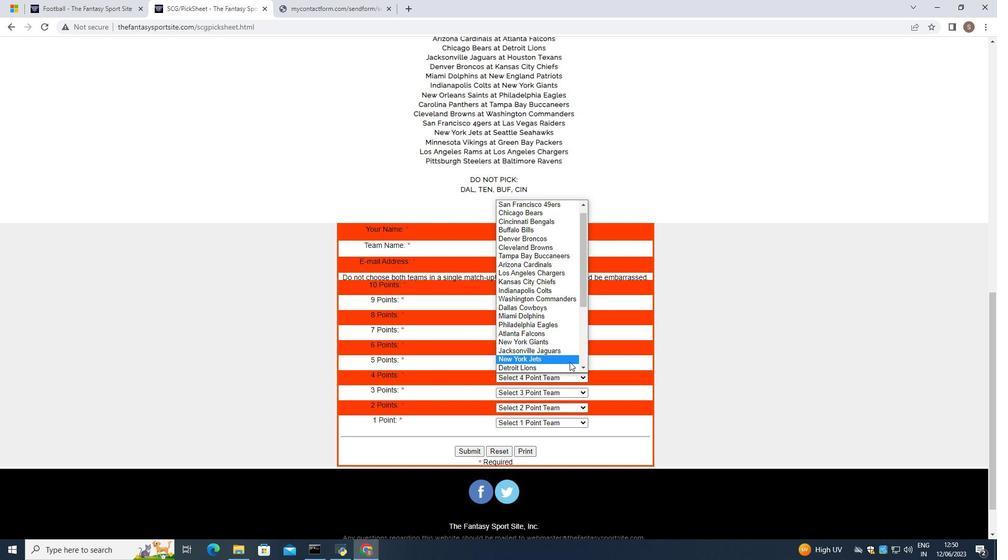 
Action: Mouse scrolled (569, 361) with delta (0, 0)
Screenshot: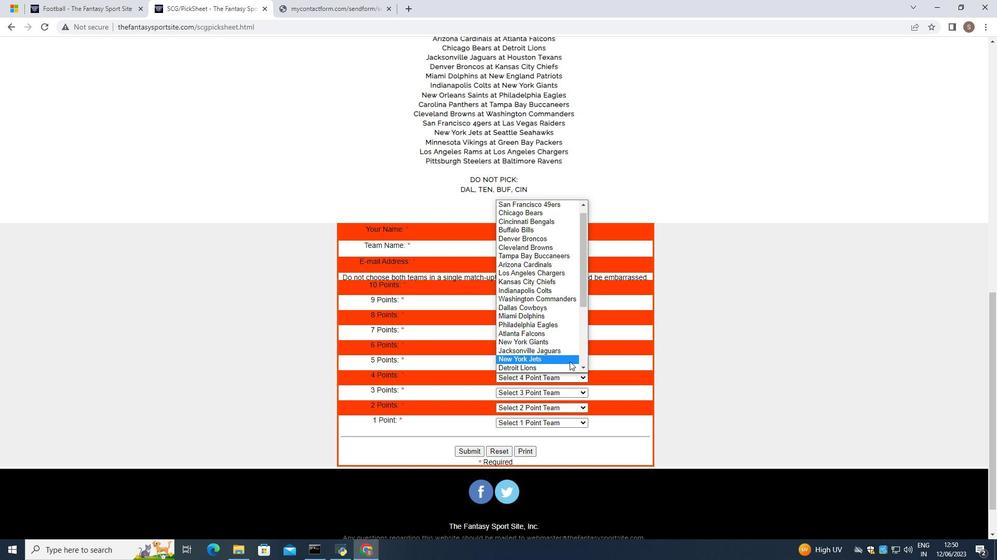 
Action: Mouse scrolled (569, 361) with delta (0, 0)
Screenshot: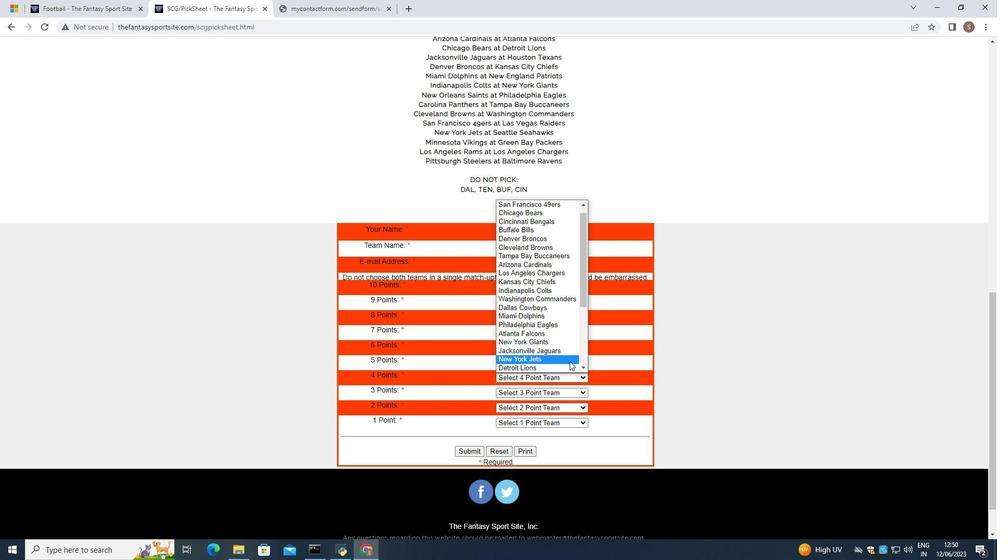 
Action: Mouse scrolled (569, 361) with delta (0, 0)
Screenshot: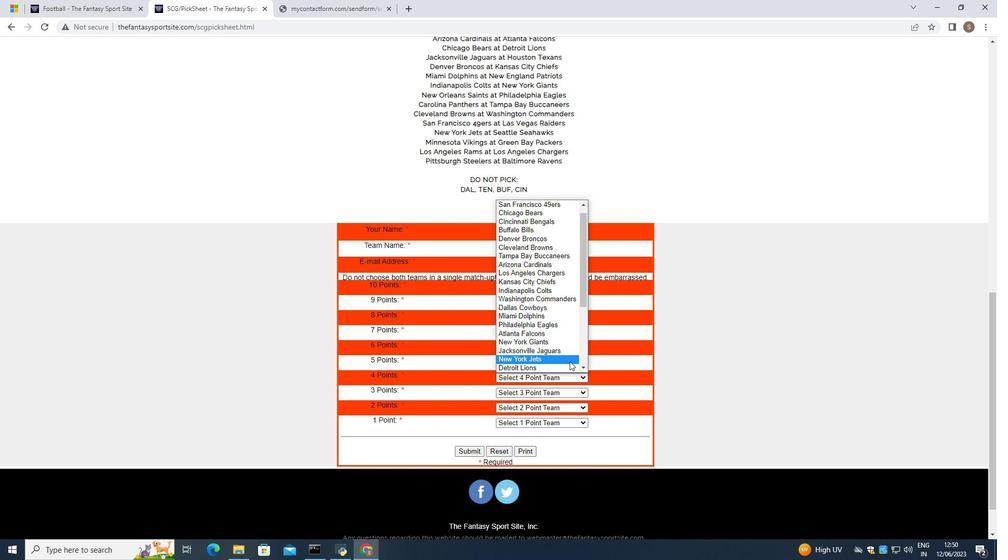 
Action: Mouse scrolled (569, 361) with delta (0, 0)
Screenshot: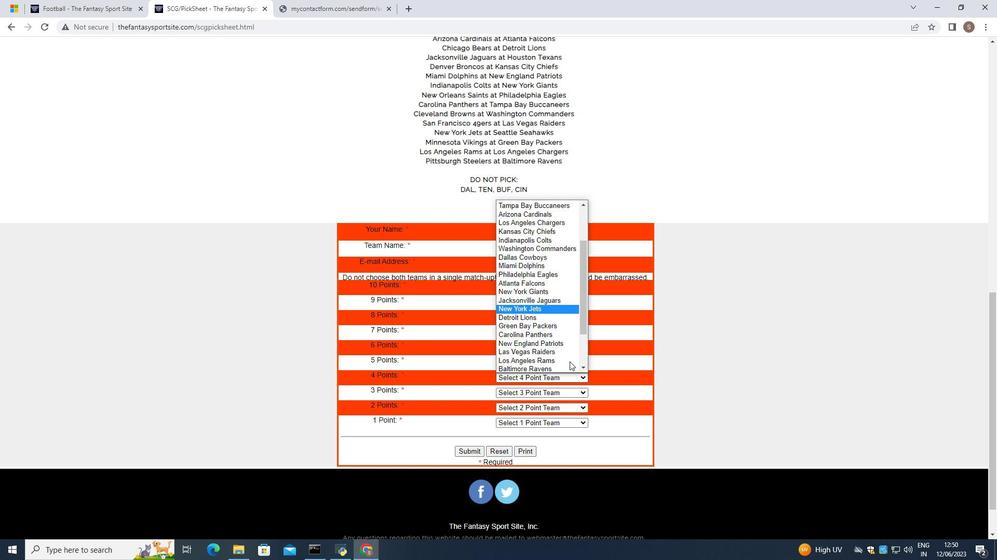 
Action: Mouse scrolled (569, 361) with delta (0, 0)
Screenshot: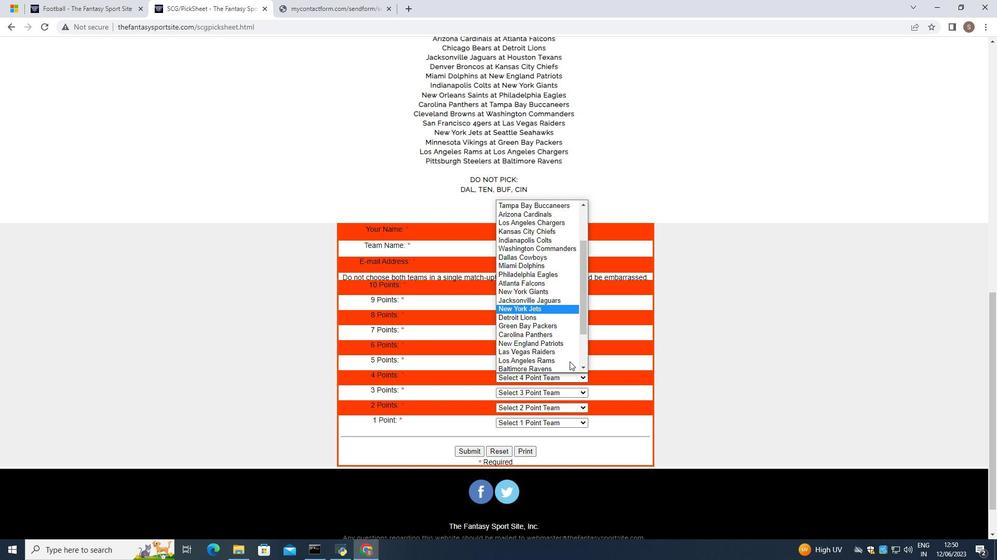 
Action: Mouse moved to (550, 300)
Screenshot: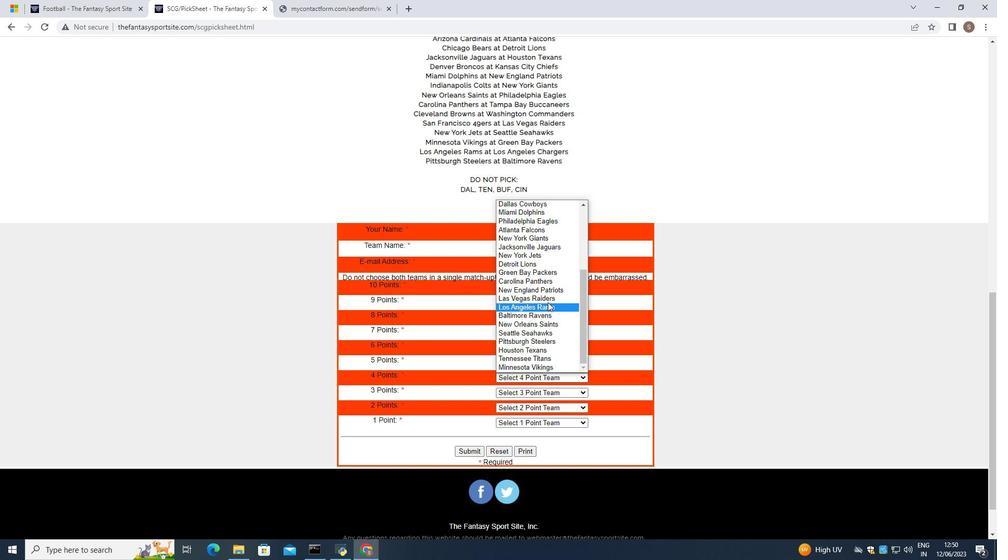
Action: Mouse pressed left at (550, 300)
Screenshot: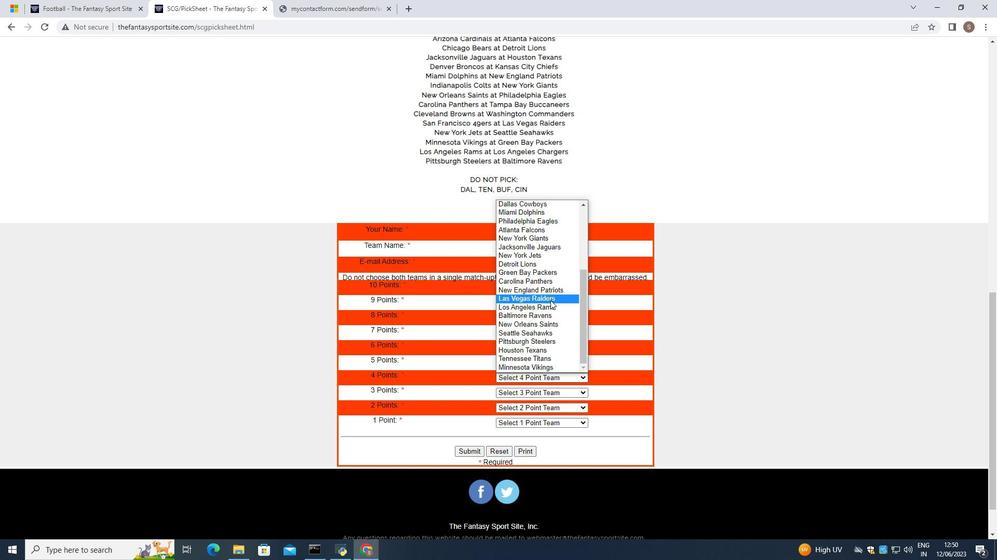 
Action: Mouse moved to (569, 392)
Screenshot: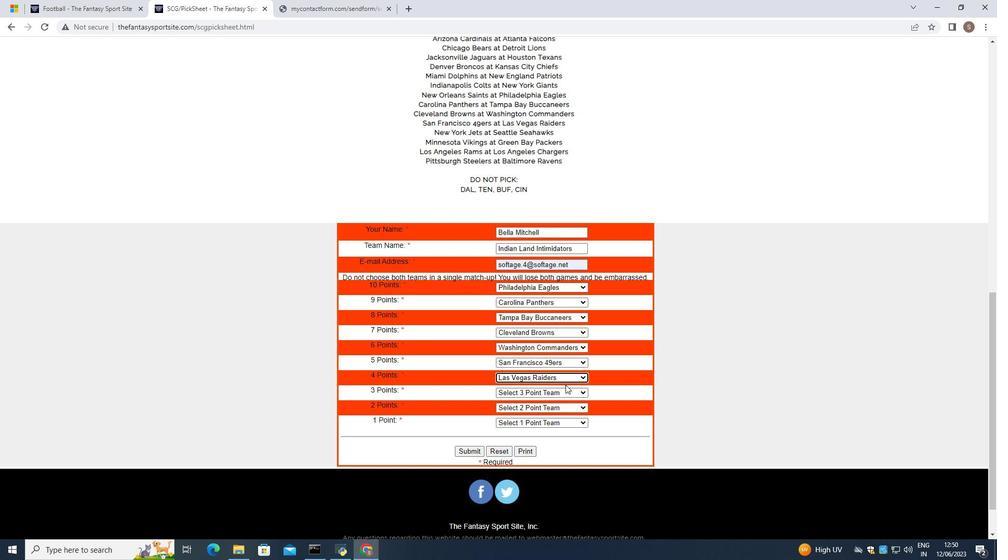 
Action: Mouse pressed left at (569, 392)
Screenshot: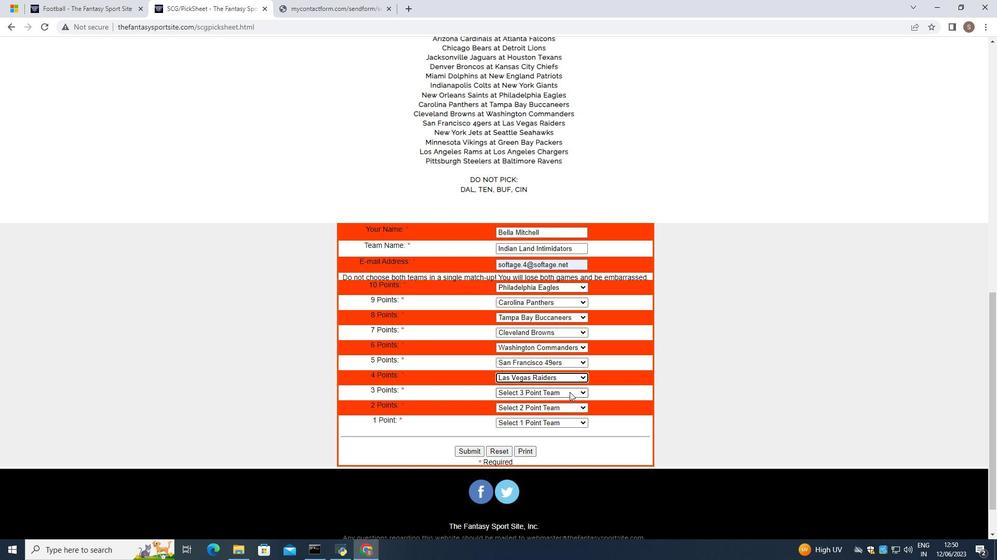 
Action: Mouse moved to (559, 323)
Screenshot: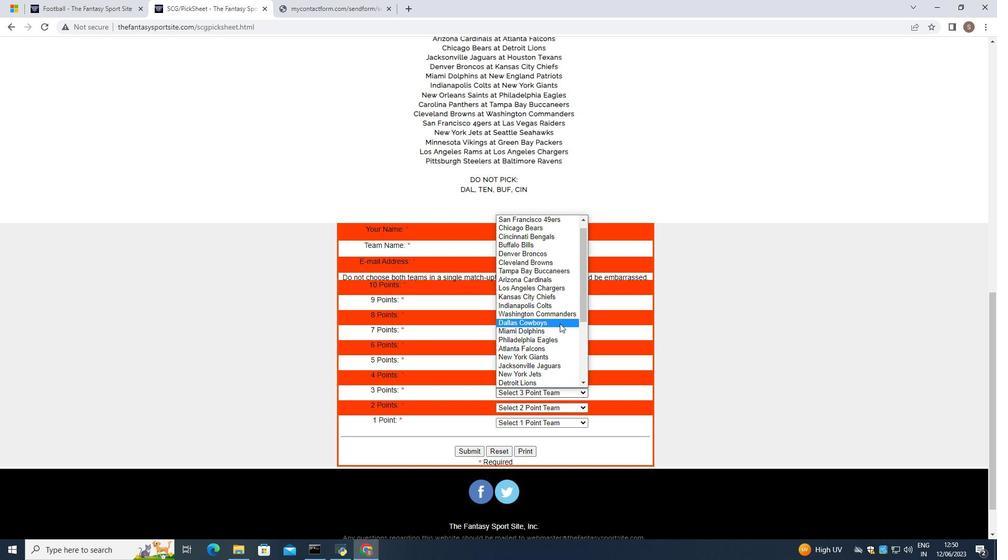 
Action: Mouse scrolled (559, 324) with delta (0, 0)
Screenshot: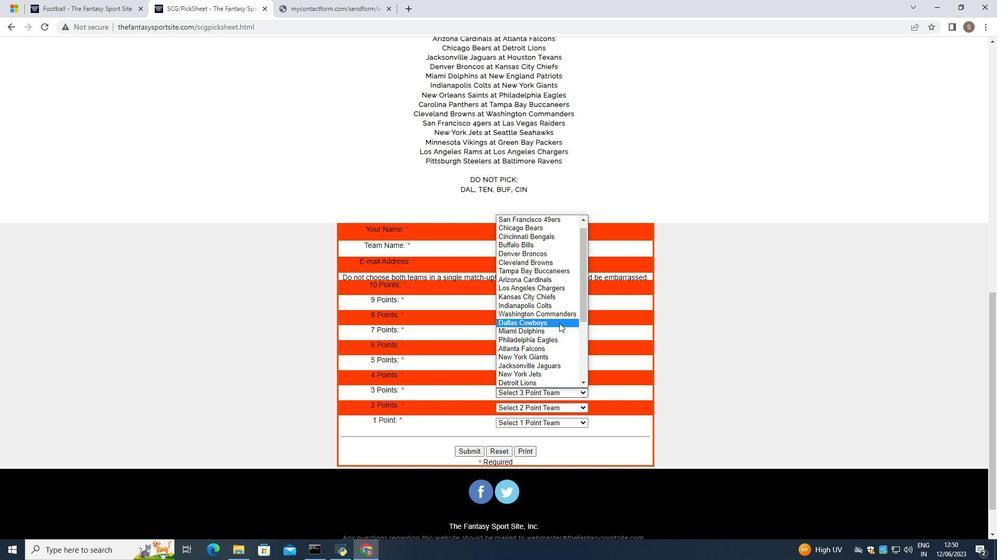 
Action: Mouse scrolled (559, 324) with delta (0, 0)
Screenshot: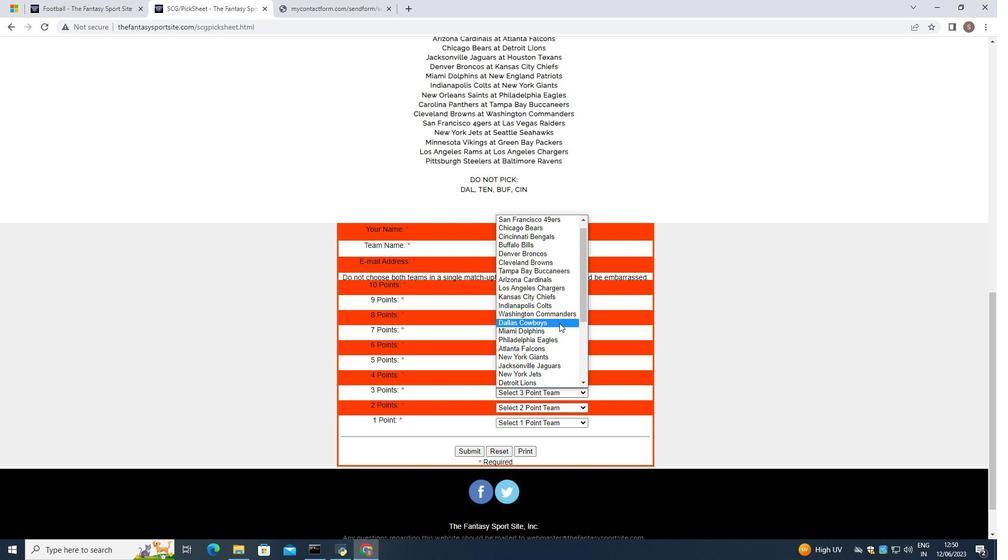 
Action: Mouse scrolled (559, 324) with delta (0, 0)
Screenshot: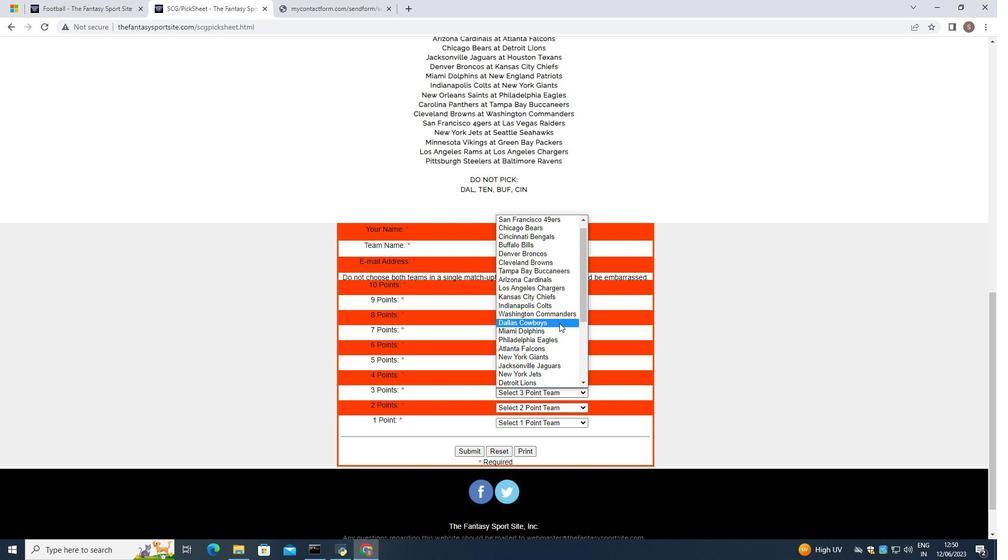 
Action: Mouse moved to (548, 381)
Screenshot: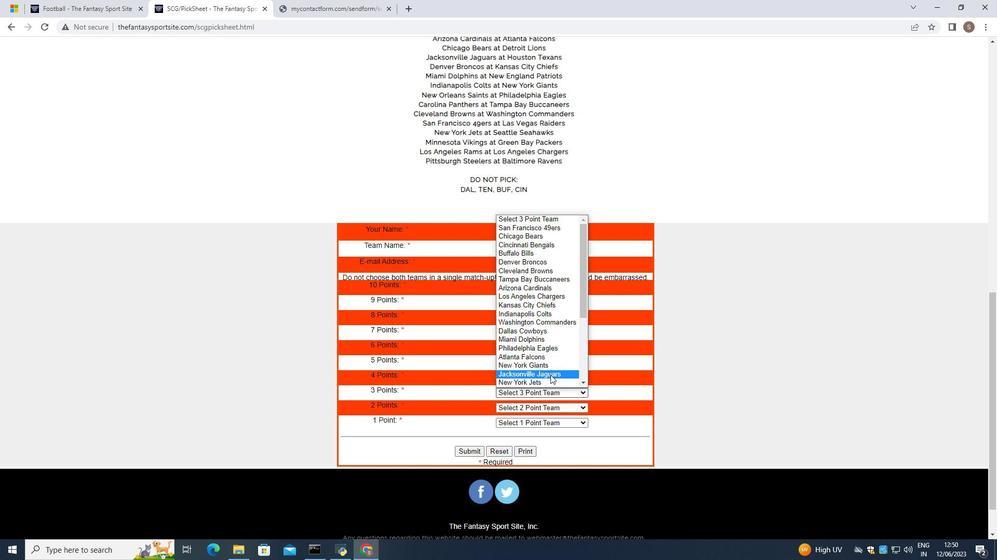 
Action: Mouse pressed left at (548, 381)
Screenshot: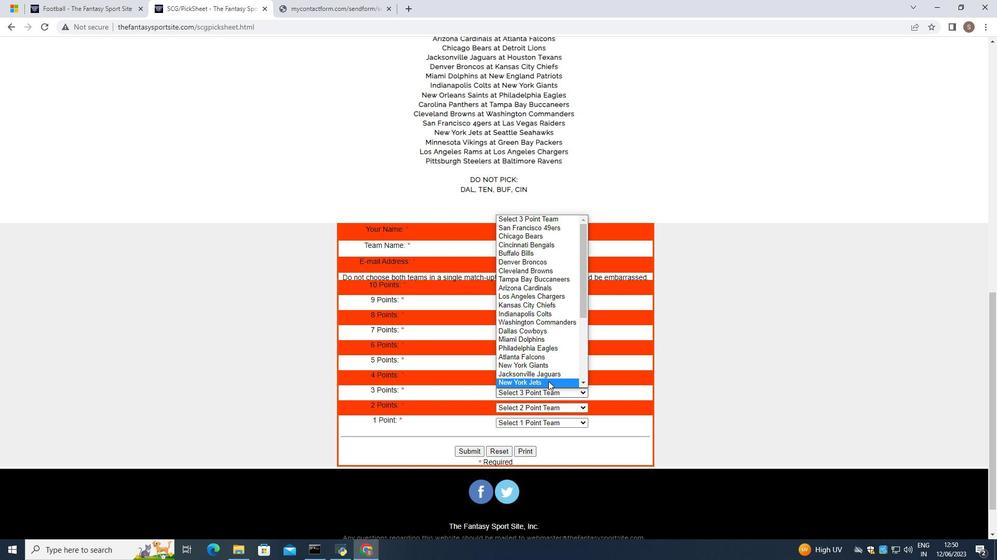 
Action: Mouse moved to (564, 407)
Screenshot: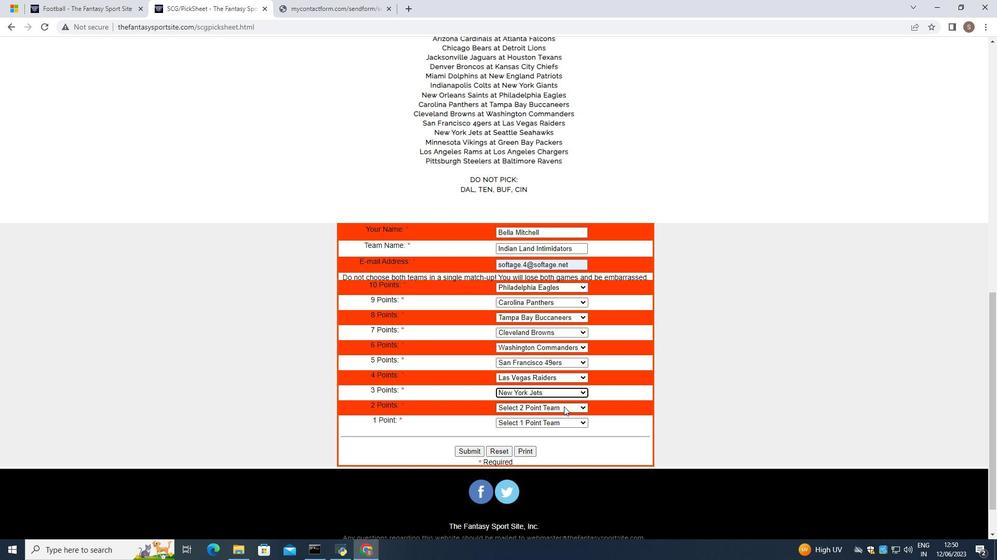 
Action: Mouse pressed left at (564, 407)
Screenshot: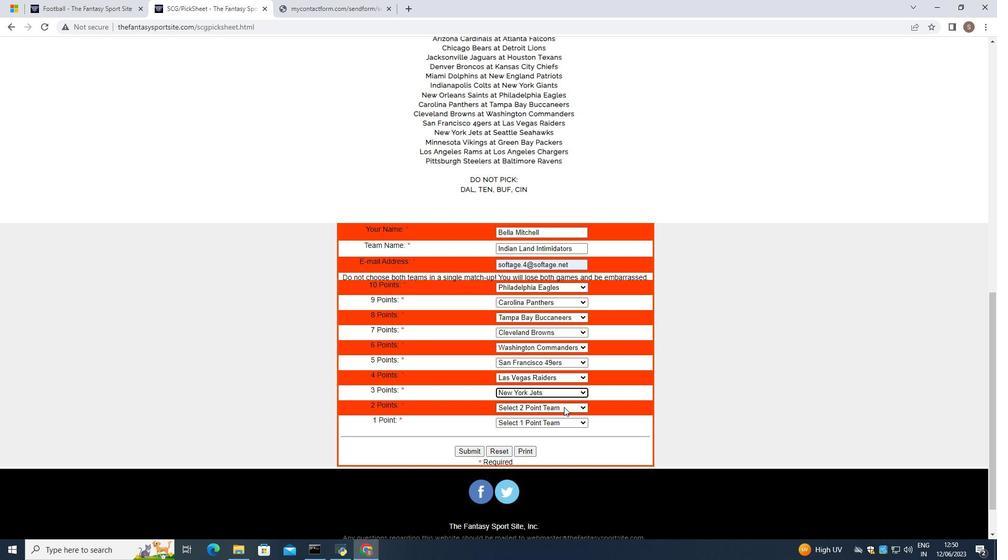 
Action: Mouse moved to (559, 360)
Screenshot: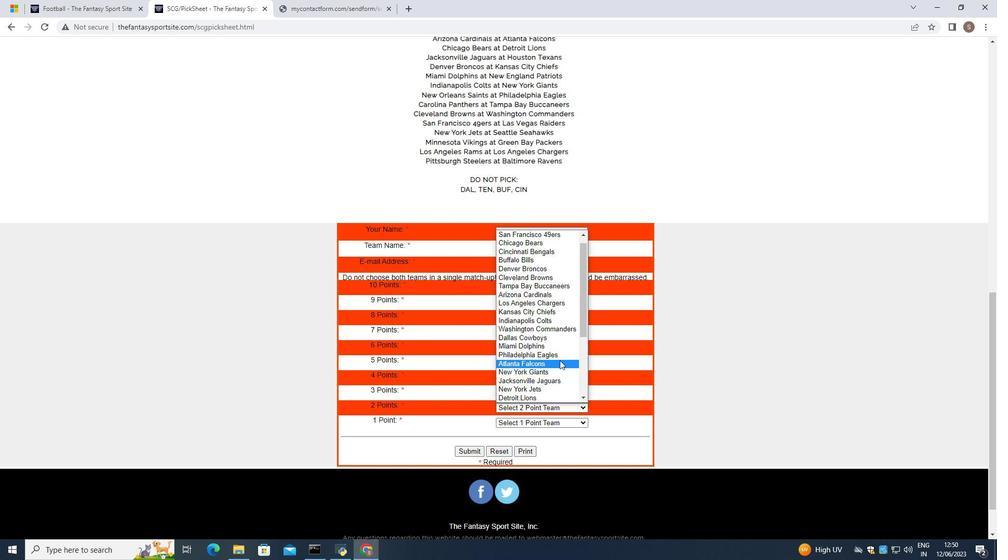 
Action: Mouse scrolled (559, 359) with delta (0, 0)
Screenshot: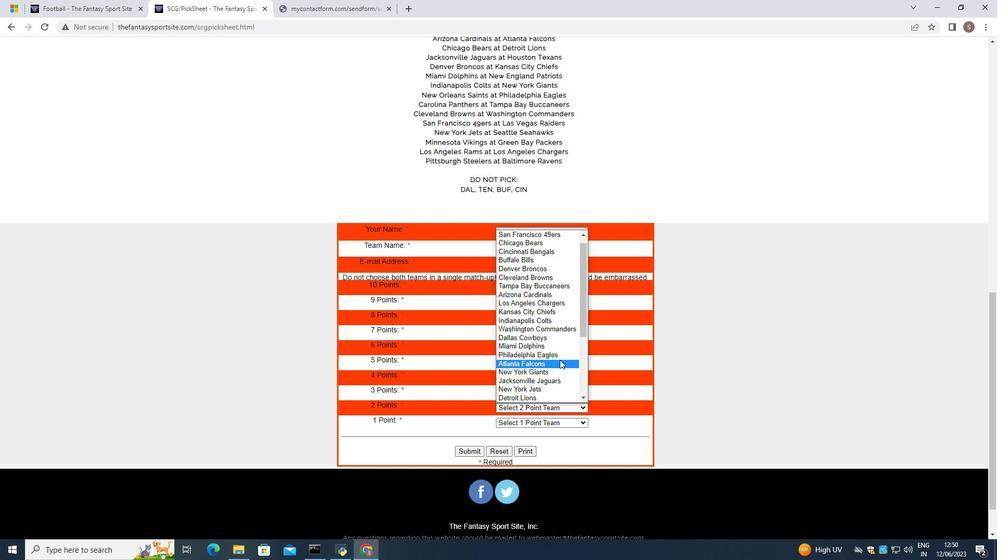 
Action: Mouse scrolled (559, 359) with delta (0, 0)
Screenshot: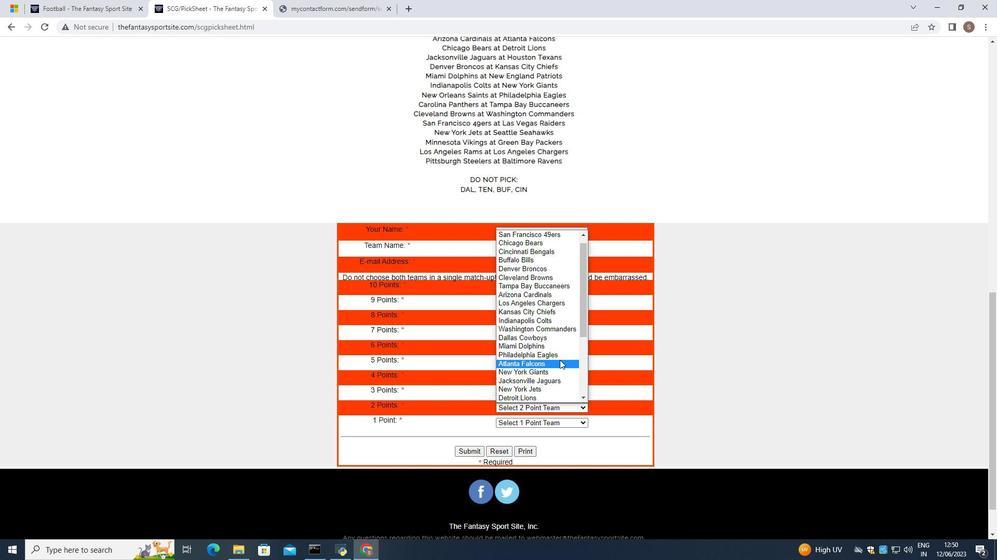 
Action: Mouse scrolled (559, 359) with delta (0, 0)
Screenshot: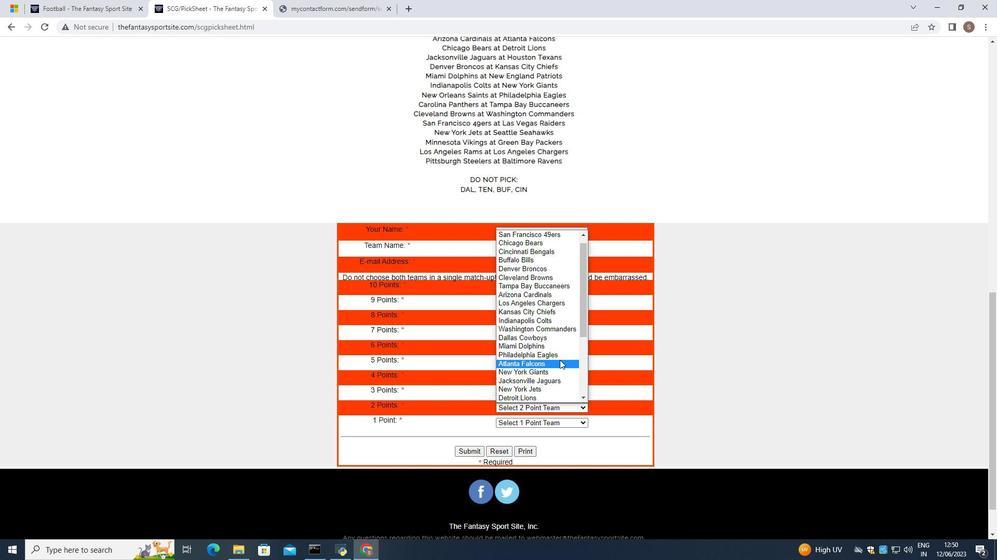 
Action: Mouse scrolled (559, 359) with delta (0, 0)
Screenshot: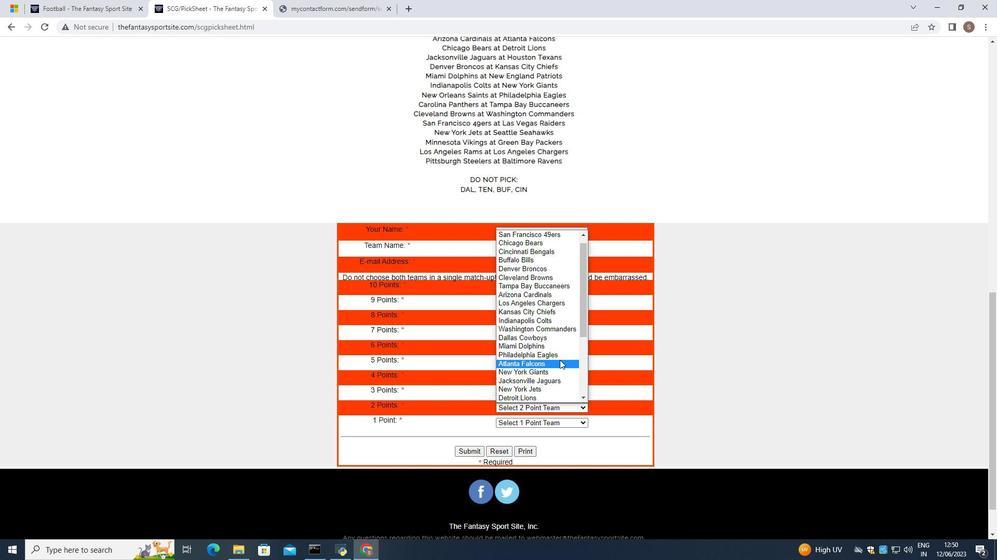 
Action: Mouse scrolled (559, 359) with delta (0, 0)
Screenshot: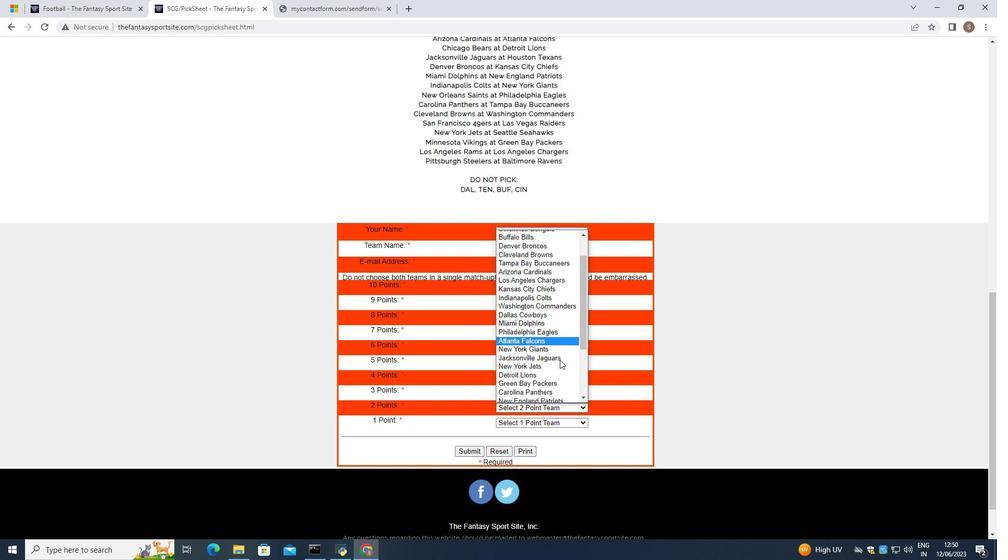 
Action: Mouse moved to (559, 361)
Screenshot: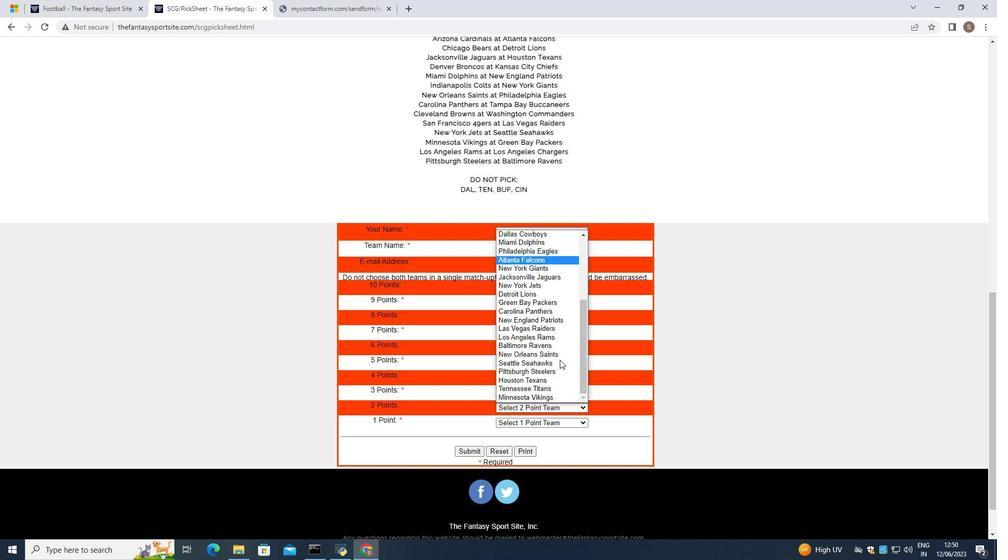 
Action: Mouse pressed left at (559, 361)
Screenshot: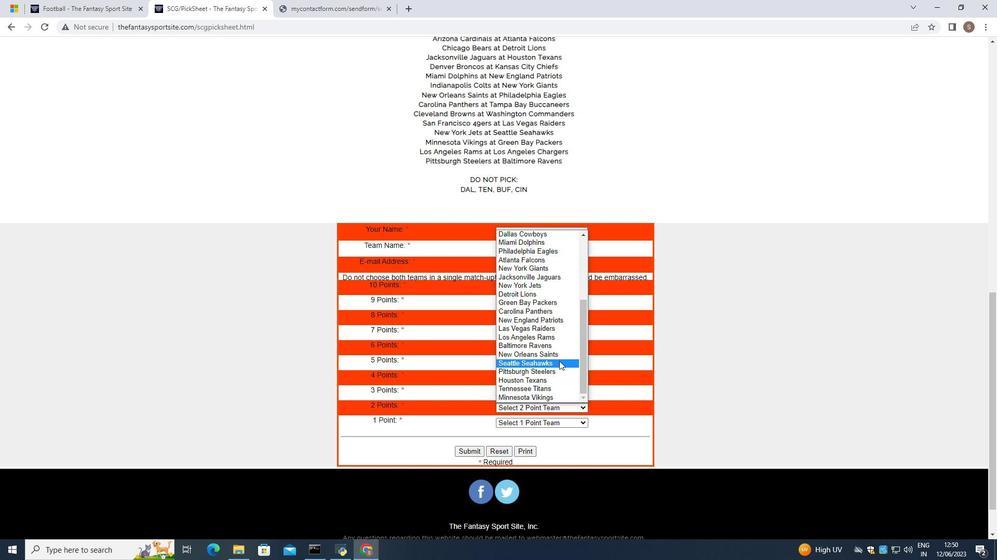 
Action: Mouse moved to (566, 420)
Screenshot: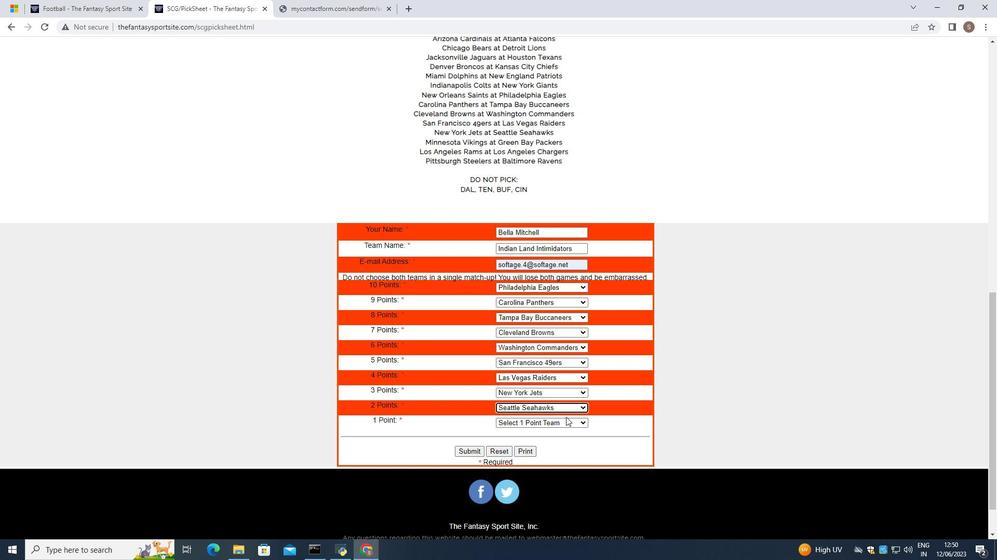 
Action: Mouse pressed left at (566, 420)
Screenshot: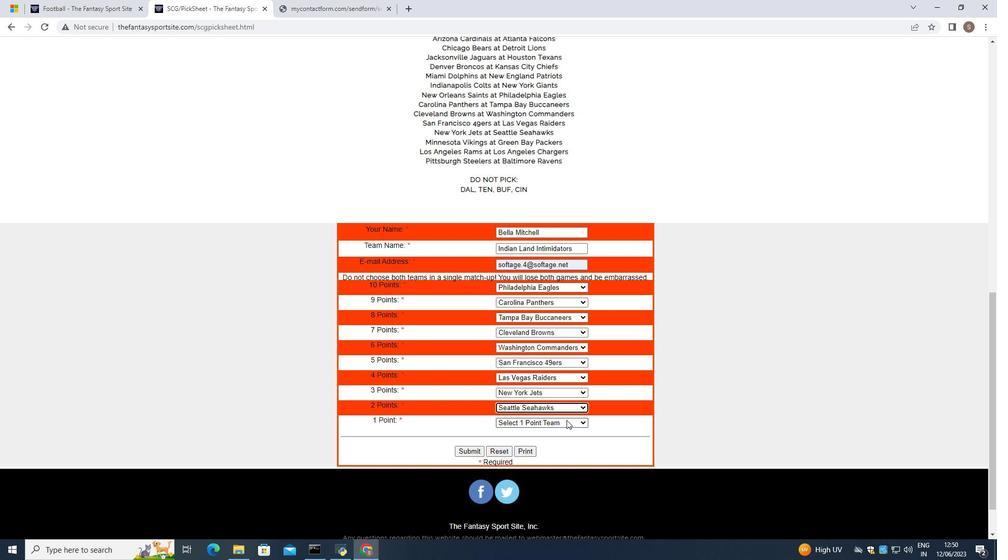 
Action: Mouse moved to (556, 370)
Screenshot: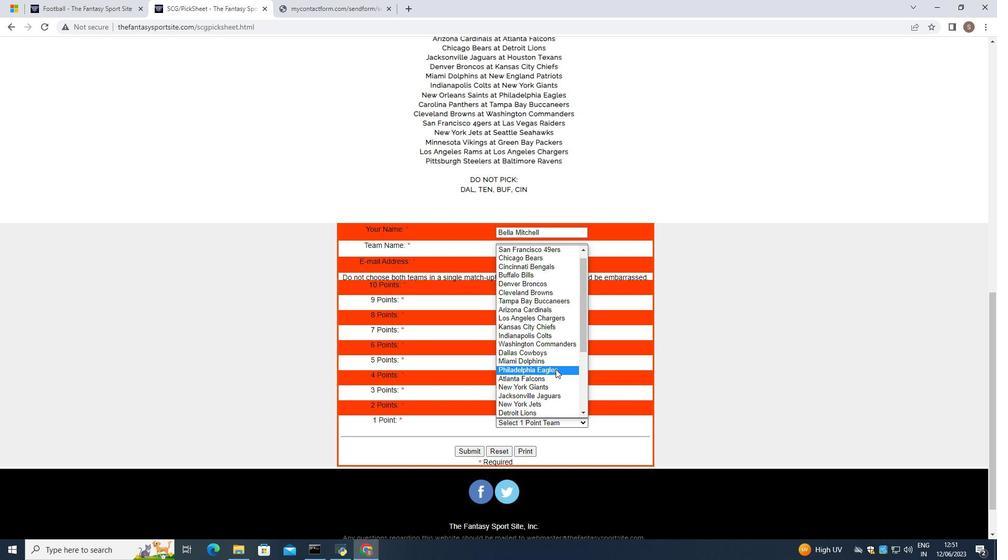 
Action: Mouse scrolled (556, 369) with delta (0, 0)
Screenshot: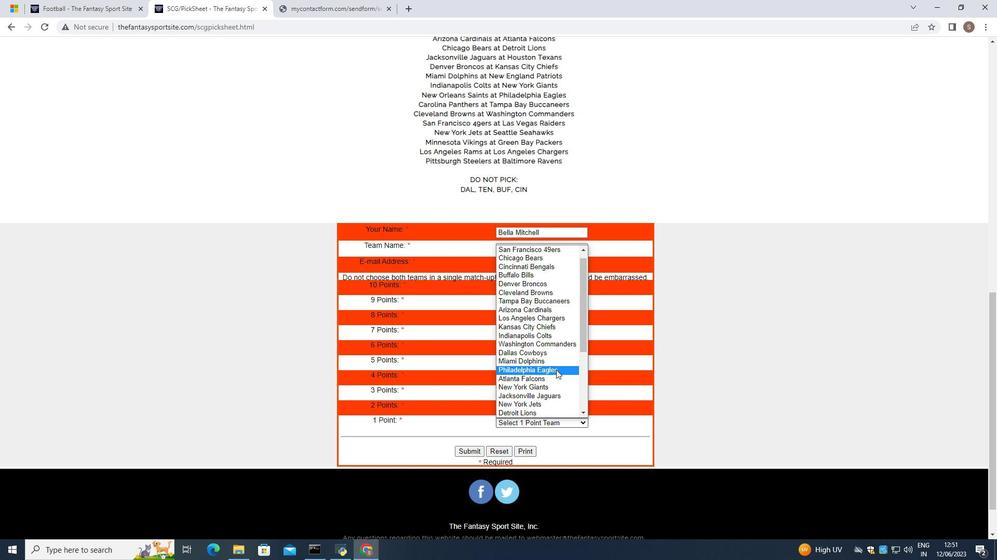 
Action: Mouse scrolled (556, 369) with delta (0, 0)
Screenshot: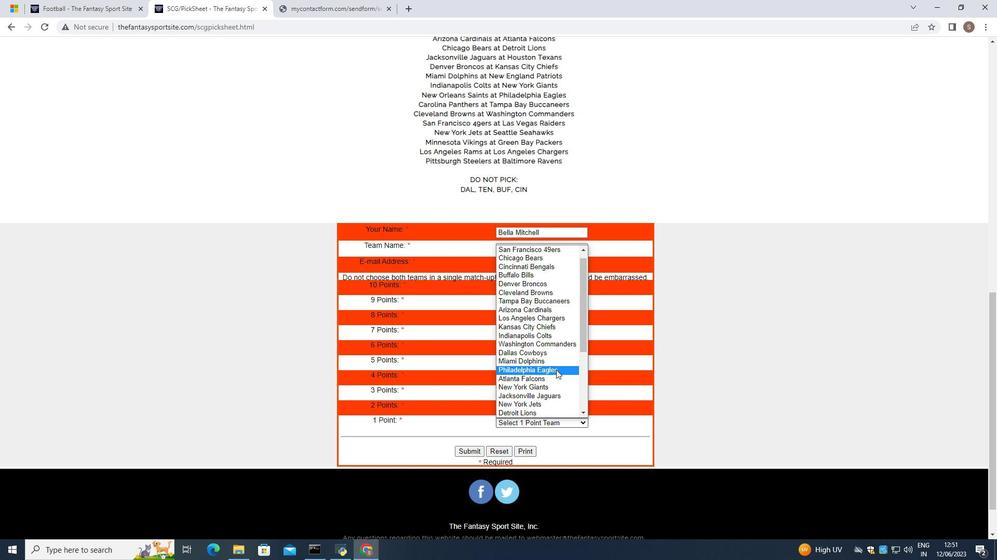 
Action: Mouse scrolled (556, 369) with delta (0, 0)
Screenshot: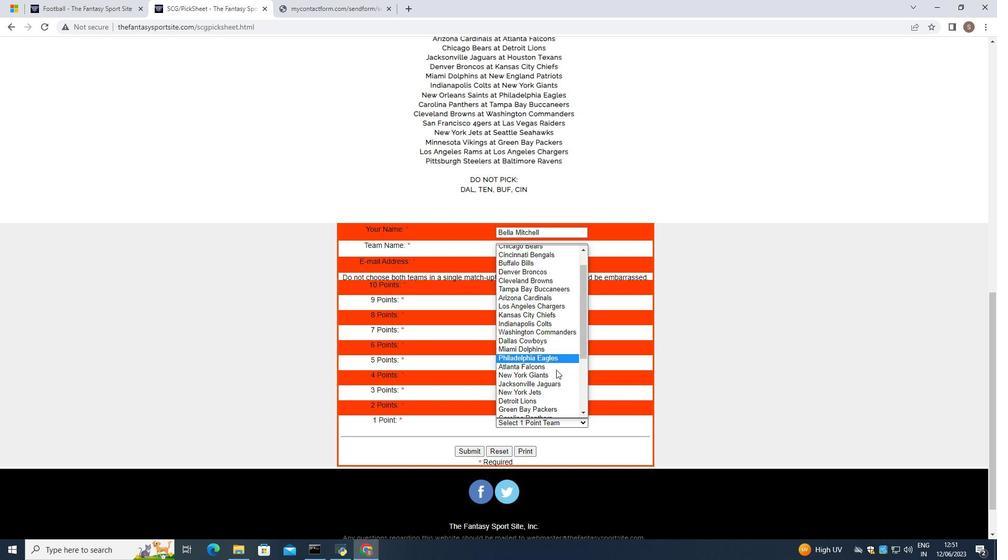 
Action: Mouse scrolled (556, 369) with delta (0, 0)
Screenshot: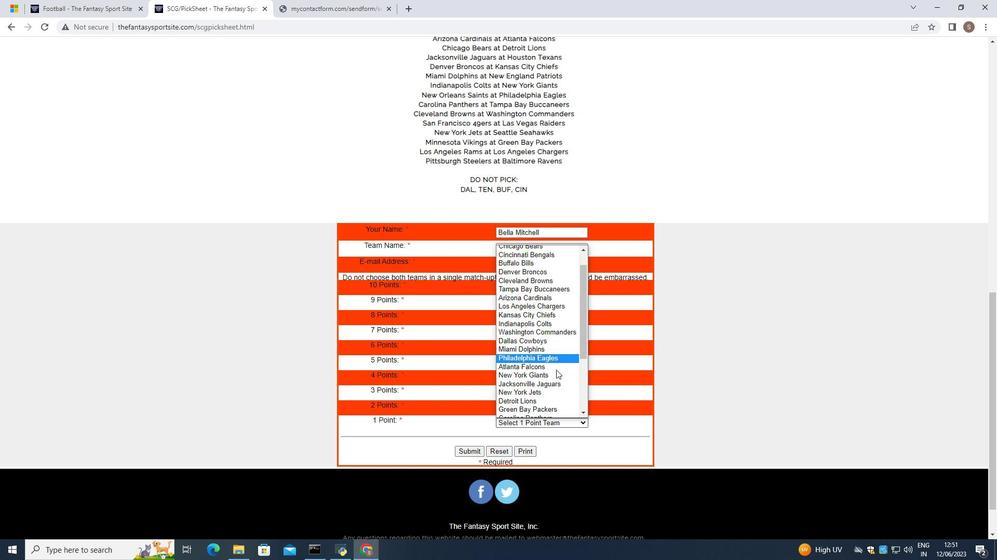 
Action: Mouse scrolled (556, 369) with delta (0, 0)
Screenshot: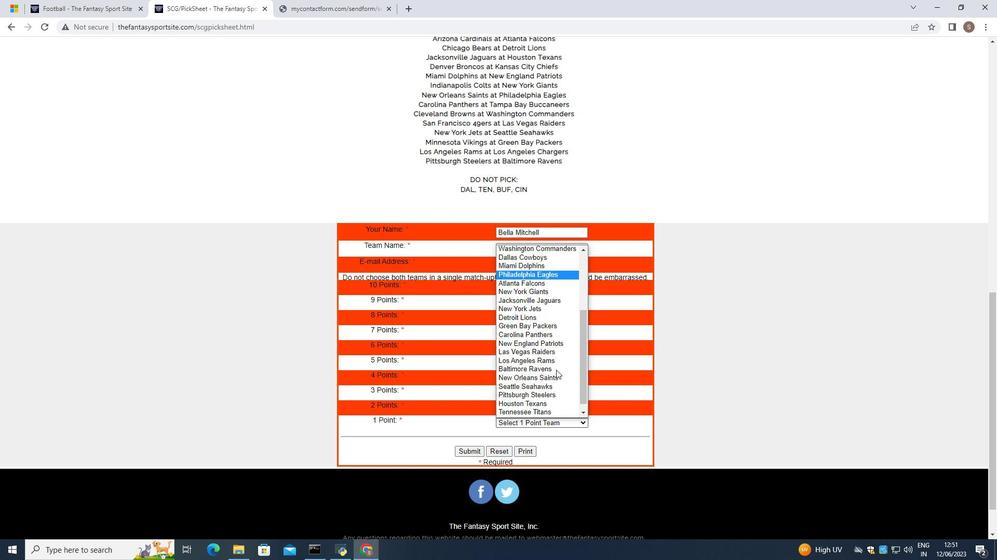 
Action: Mouse scrolled (556, 369) with delta (0, 0)
Screenshot: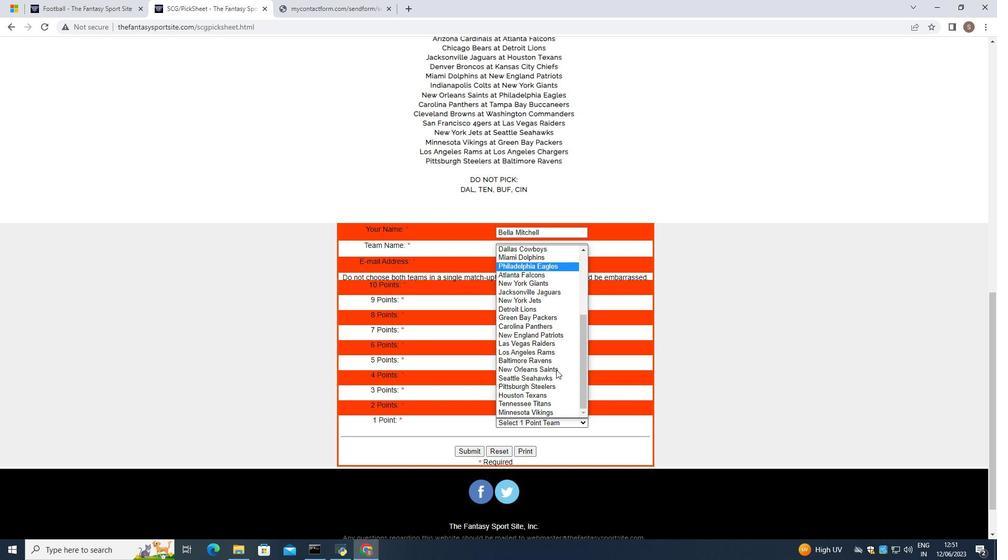 
Action: Mouse moved to (555, 411)
Screenshot: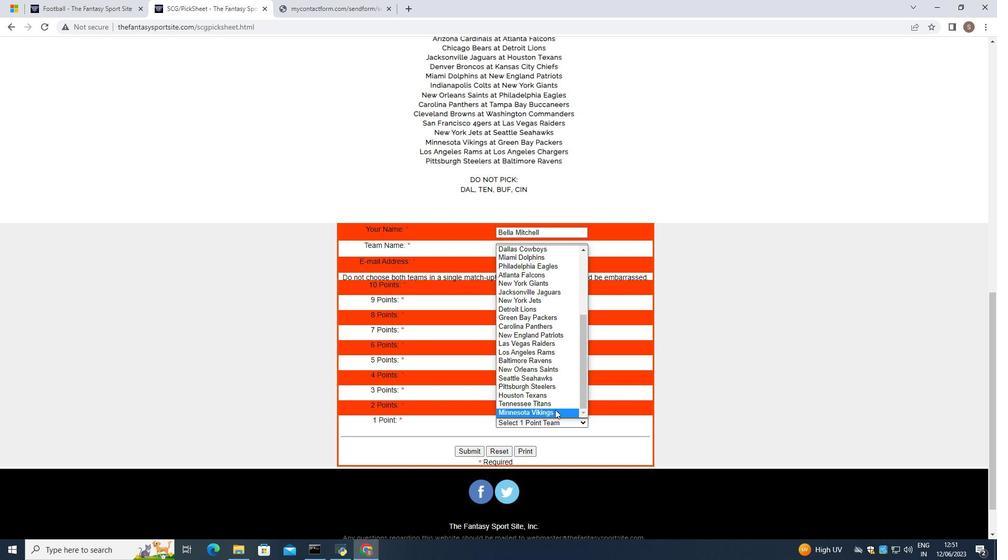 
Action: Mouse pressed left at (555, 411)
Screenshot: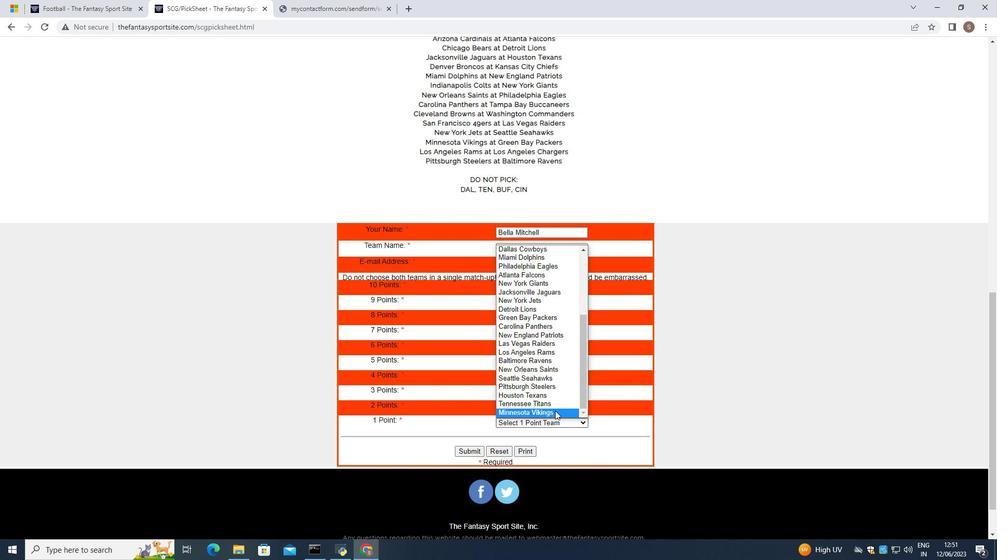 
Action: Mouse moved to (473, 452)
Screenshot: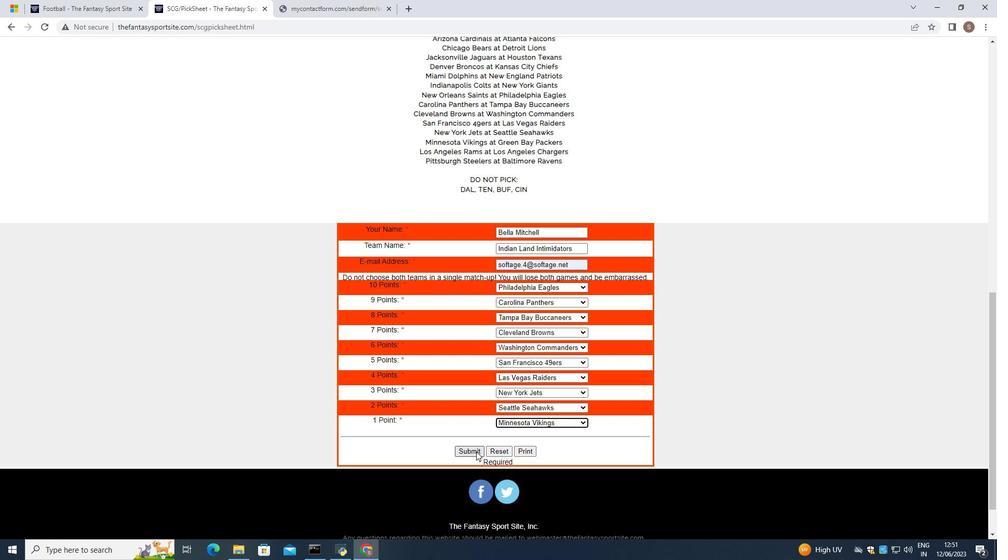 
Action: Mouse pressed left at (473, 452)
Screenshot: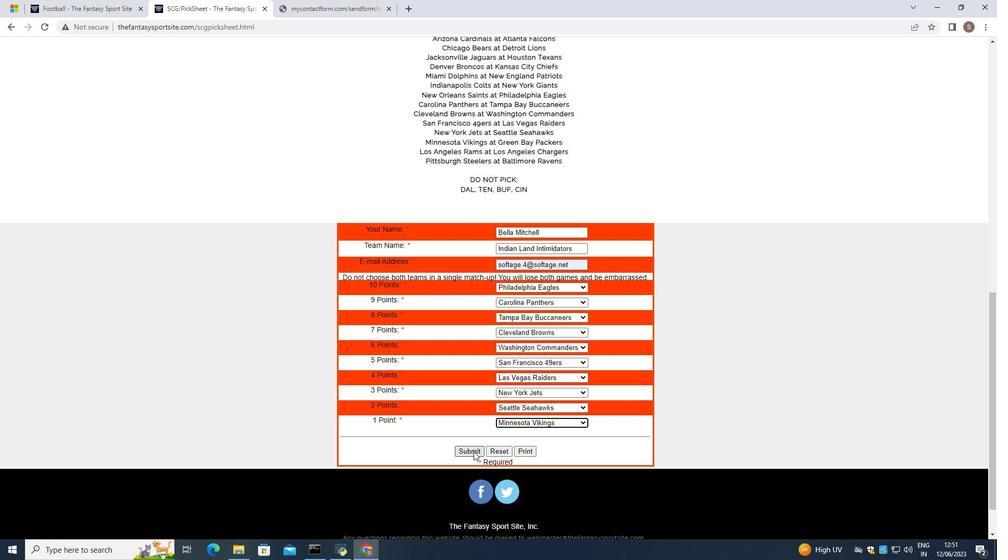 
Action: Mouse moved to (473, 452)
Screenshot: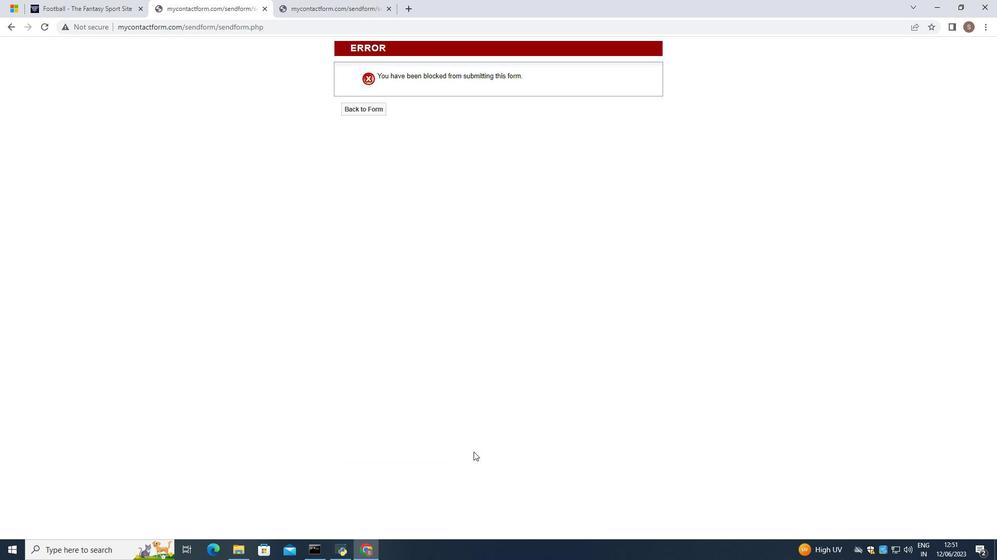 
